 Task: Create a due date automation trigger when advanced on, on the monday after a card is due add fields without custom field "Resume" set to a number greater than 1 and lower than 10 at 11:00 AM.
Action: Mouse moved to (1254, 100)
Screenshot: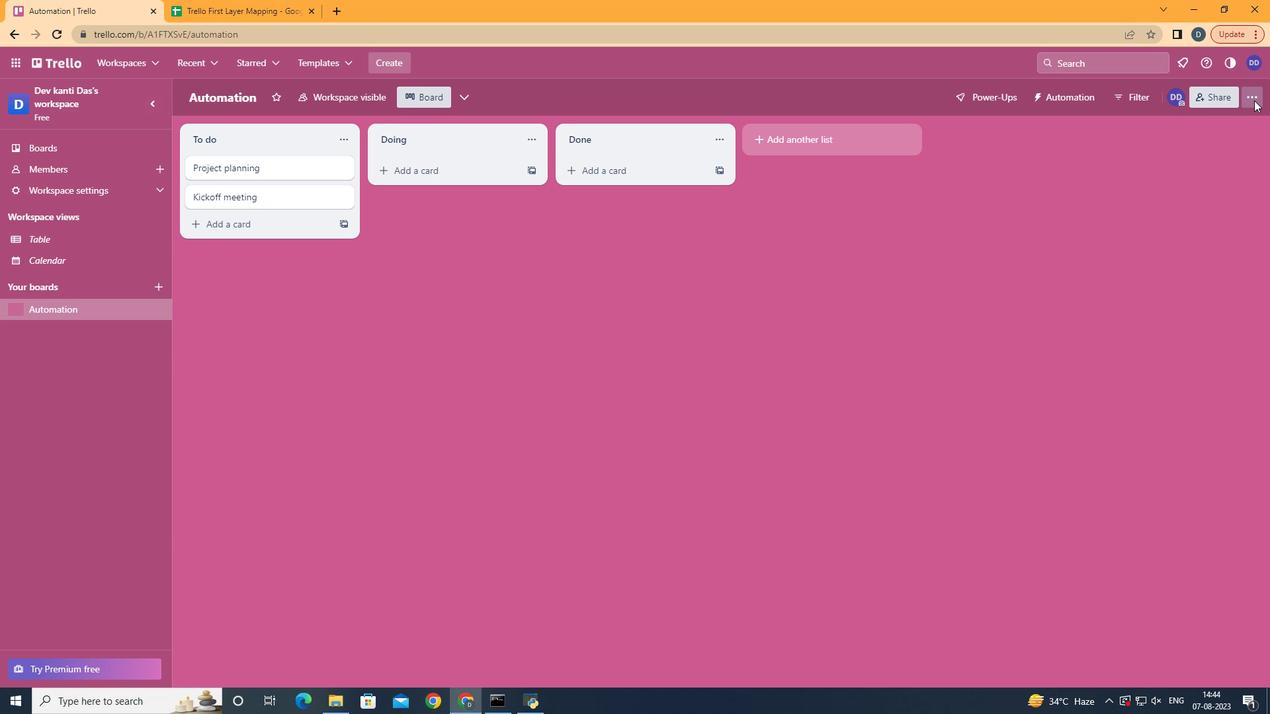 
Action: Mouse pressed left at (1254, 100)
Screenshot: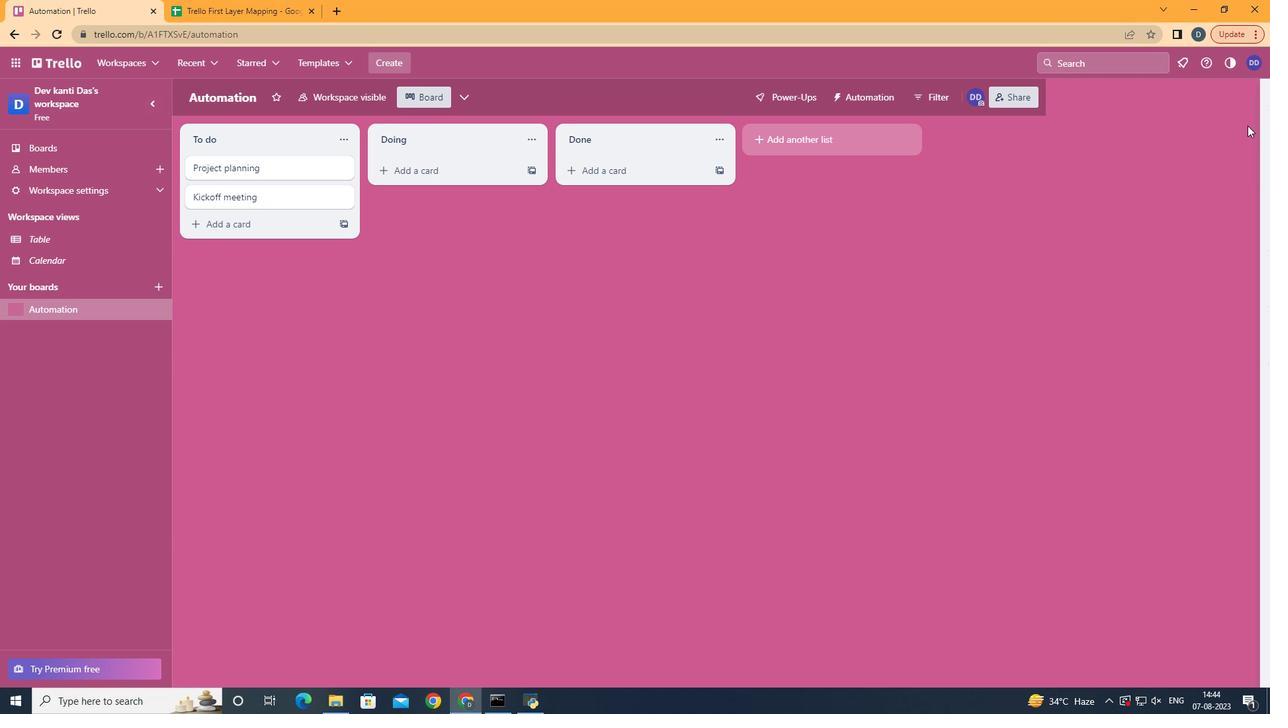 
Action: Mouse moved to (1138, 280)
Screenshot: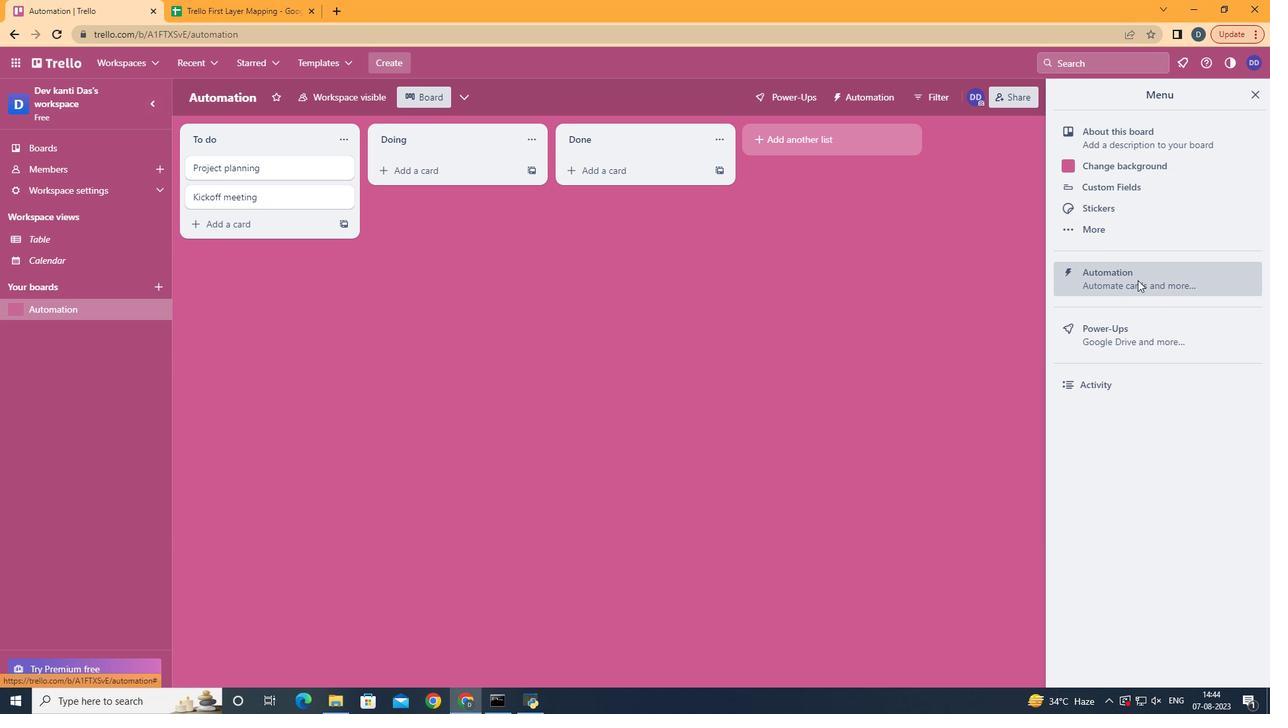 
Action: Mouse pressed left at (1138, 280)
Screenshot: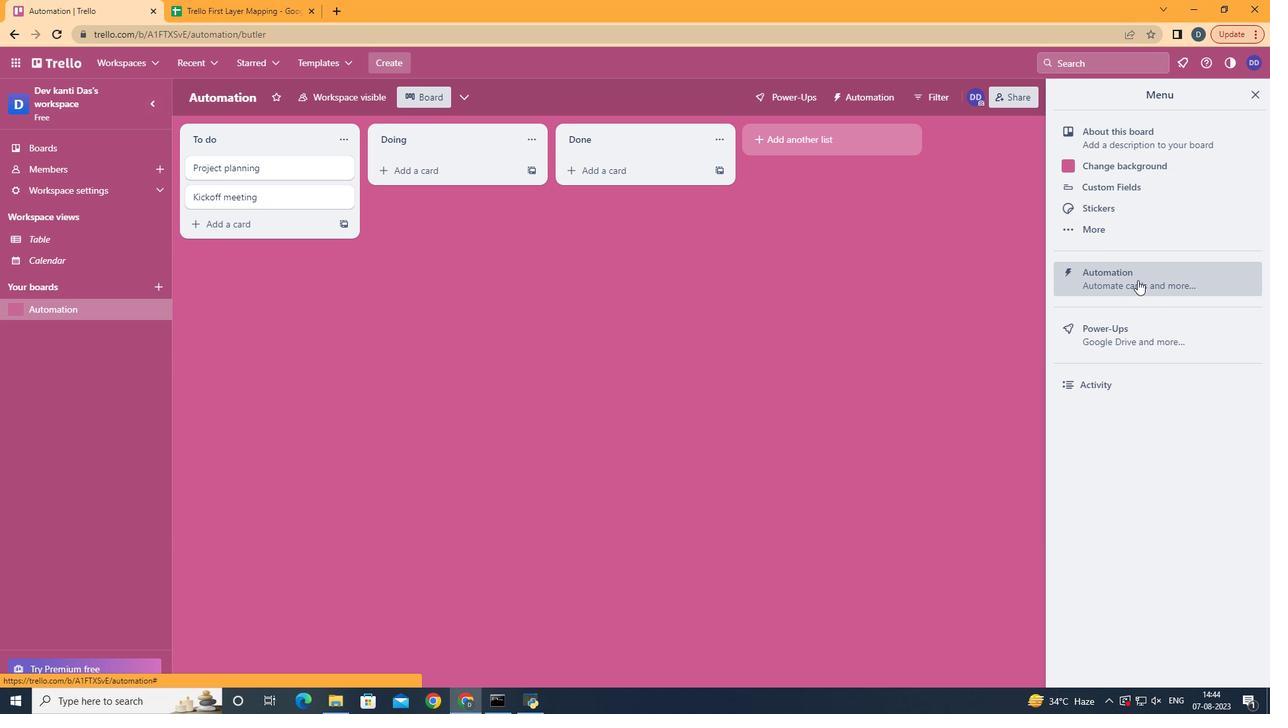 
Action: Mouse moved to (275, 269)
Screenshot: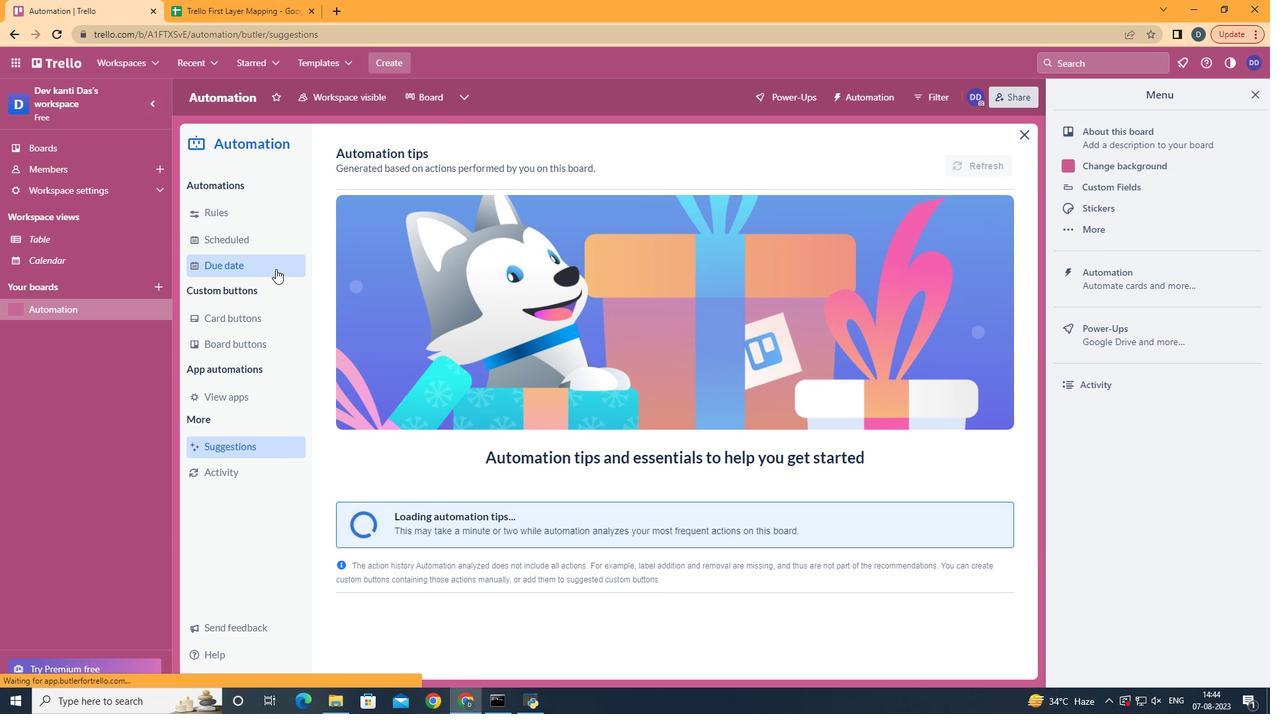 
Action: Mouse pressed left at (275, 269)
Screenshot: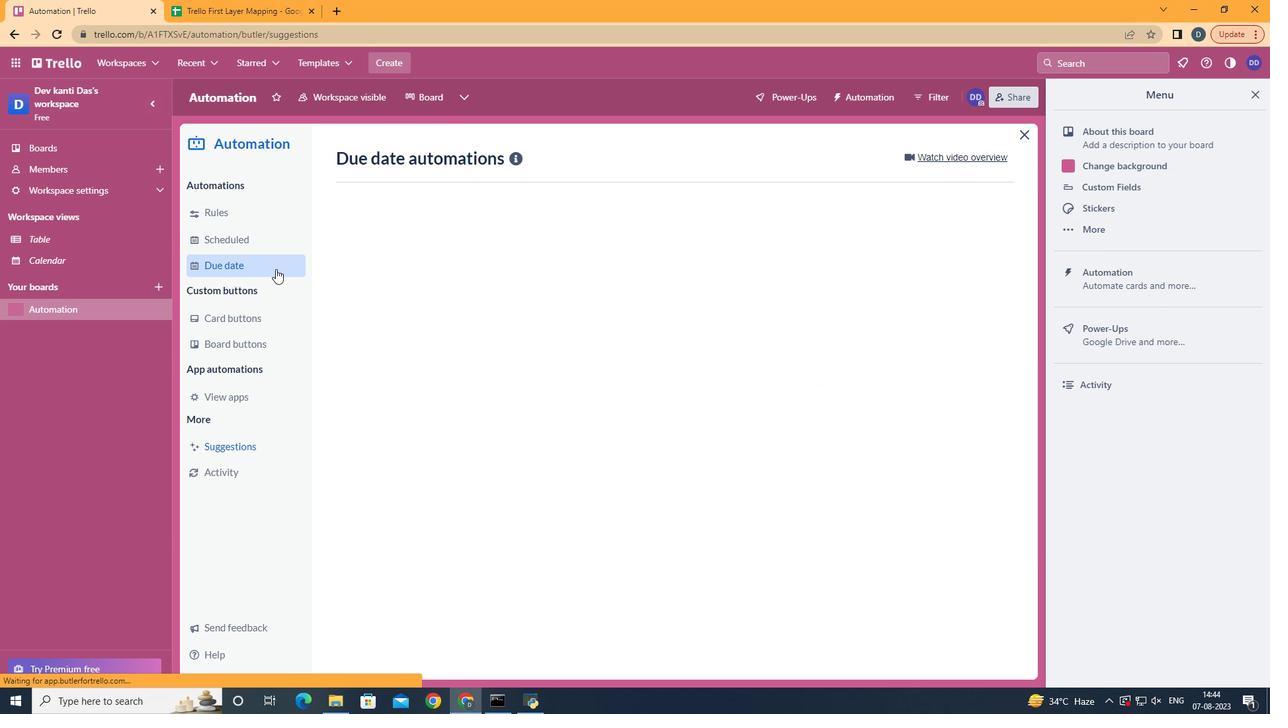 
Action: Mouse moved to (929, 152)
Screenshot: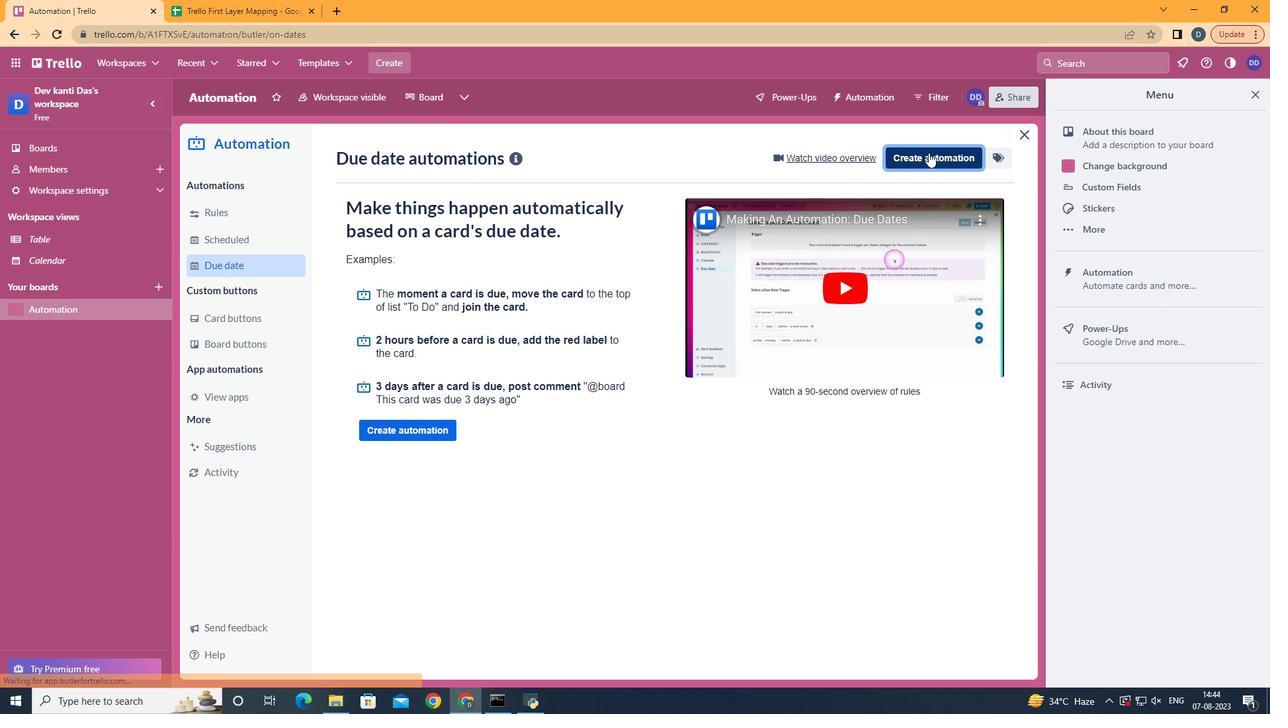 
Action: Mouse pressed left at (929, 152)
Screenshot: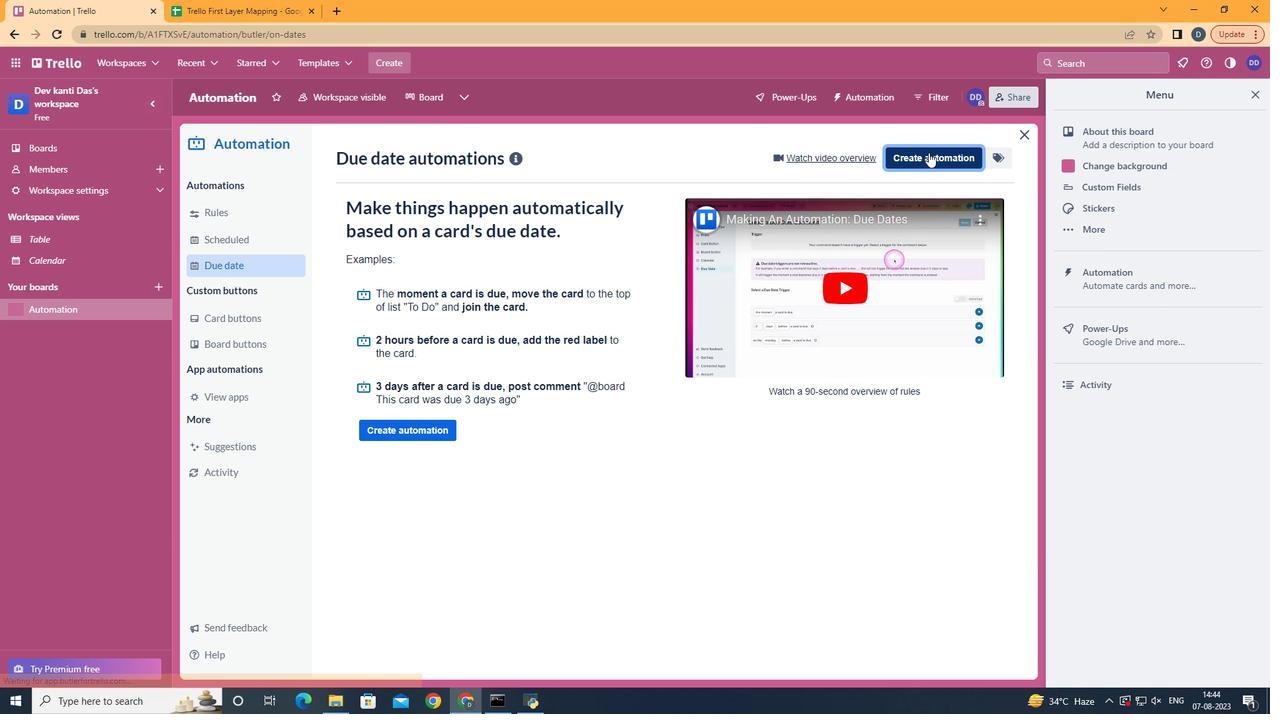 
Action: Mouse moved to (709, 286)
Screenshot: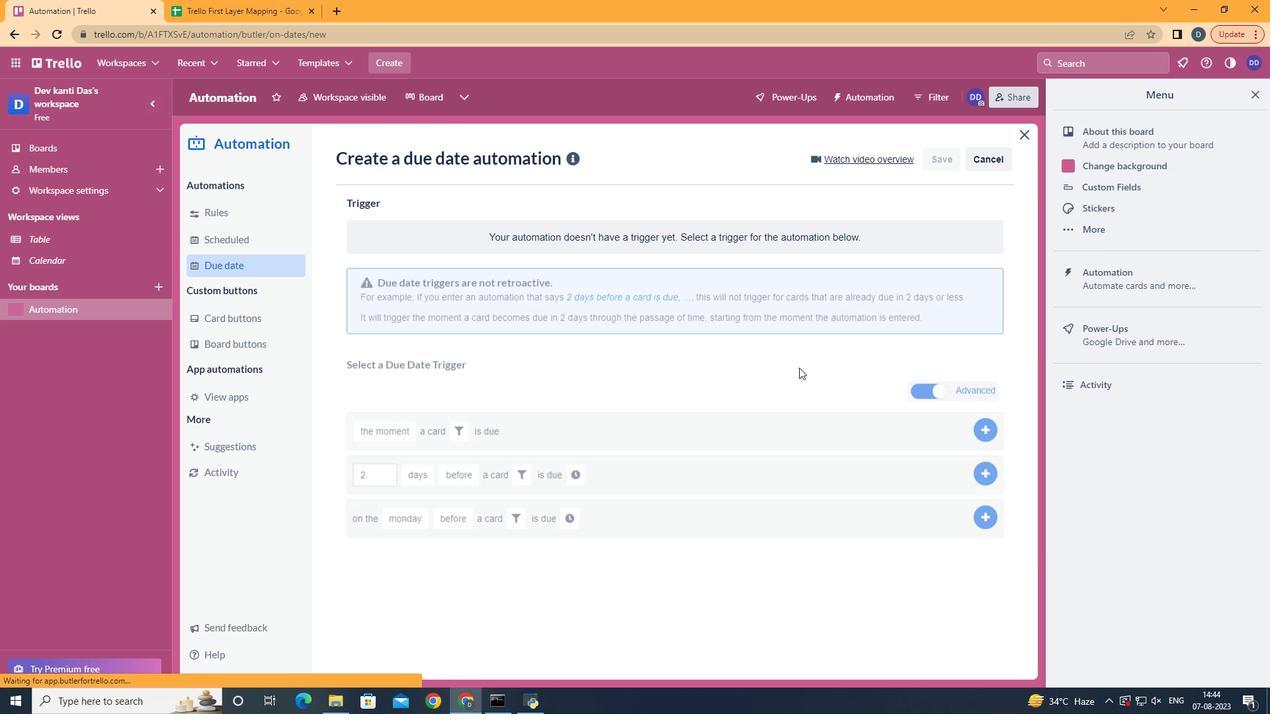 
Action: Mouse pressed left at (709, 286)
Screenshot: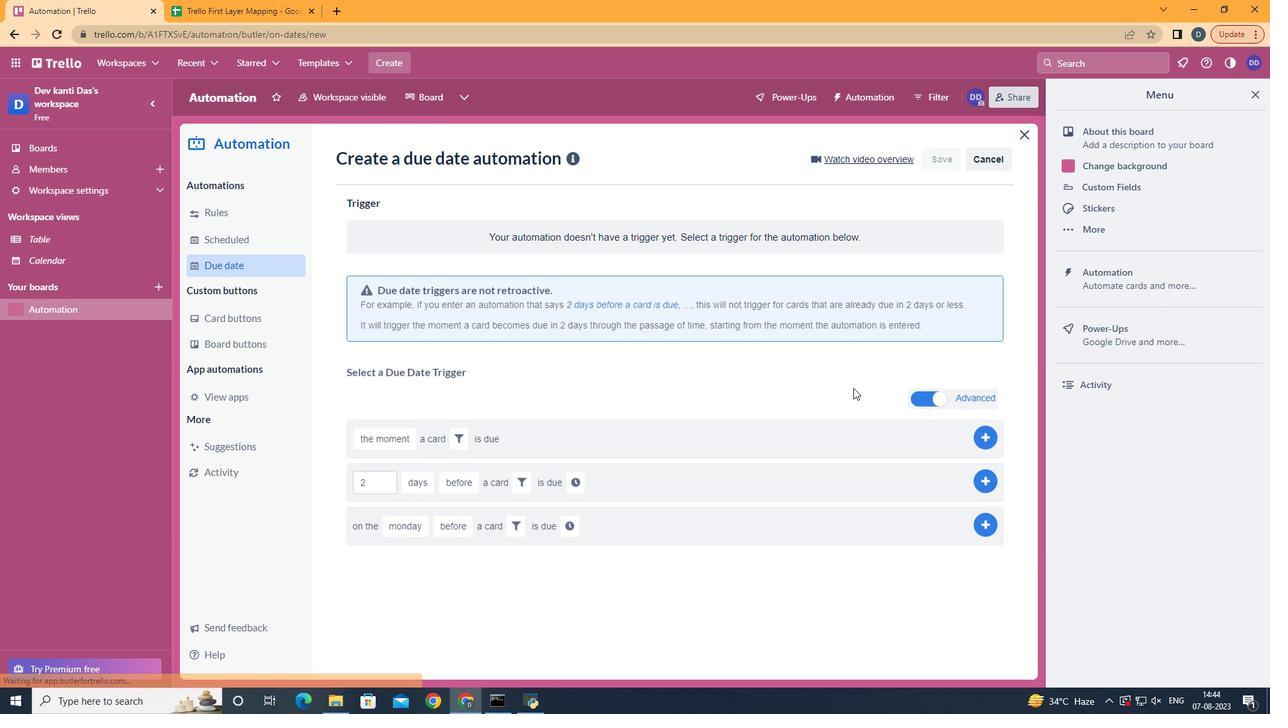 
Action: Mouse moved to (434, 344)
Screenshot: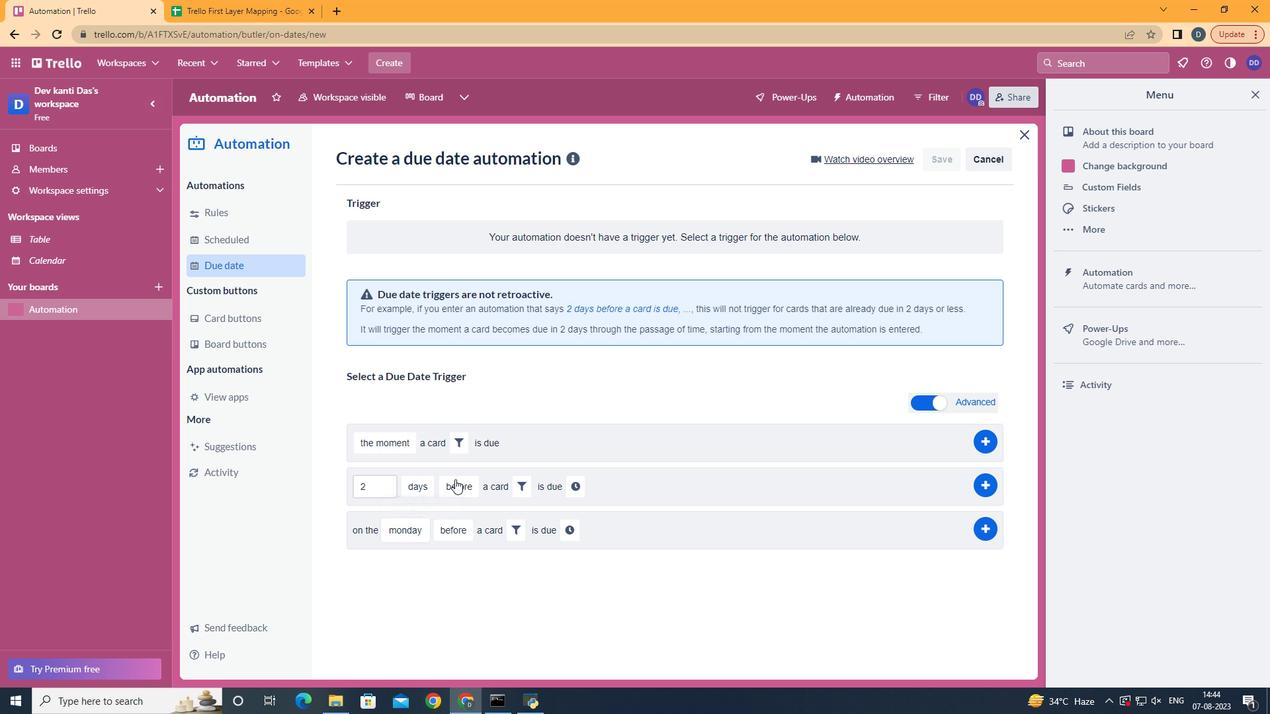 
Action: Mouse pressed left at (434, 344)
Screenshot: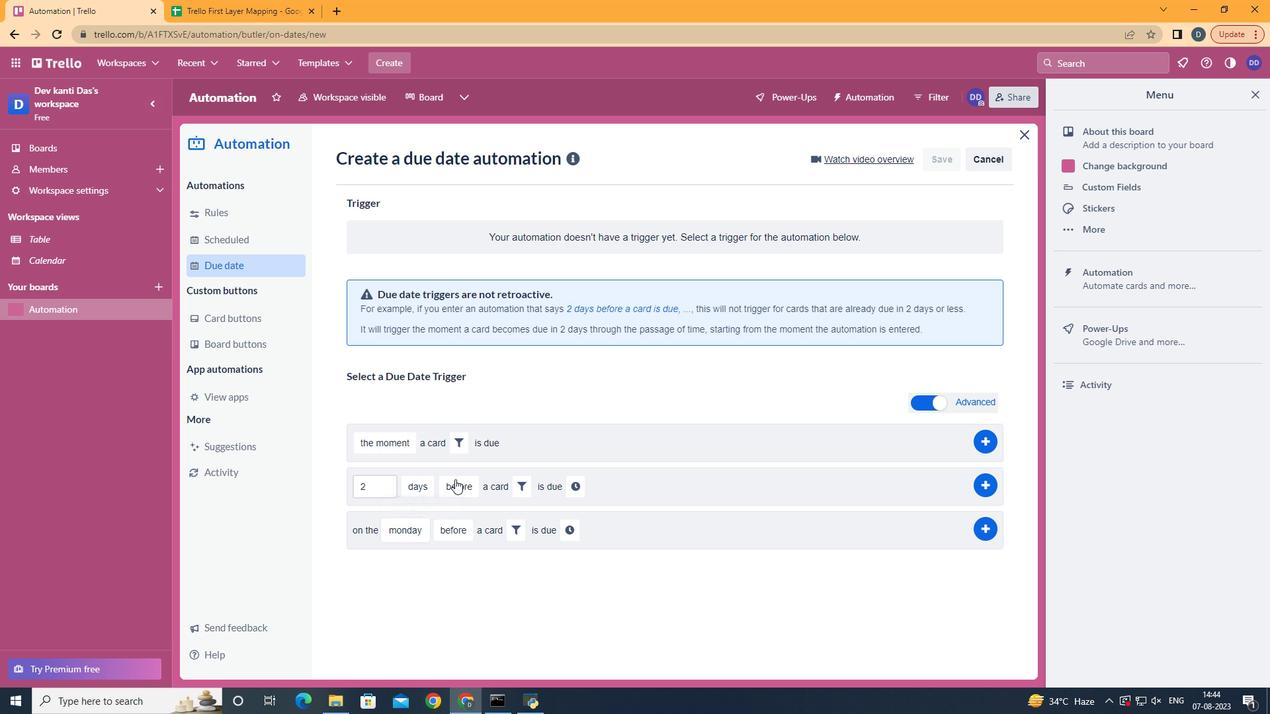 
Action: Mouse moved to (463, 581)
Screenshot: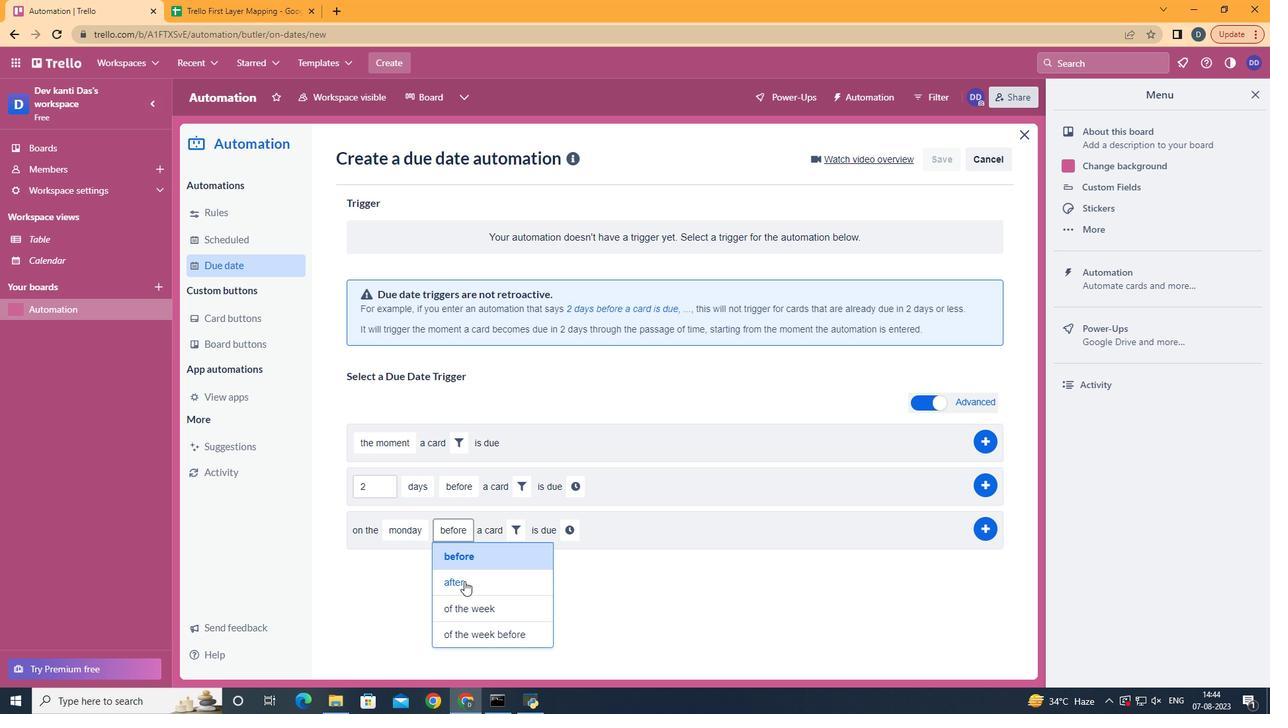 
Action: Mouse pressed left at (463, 581)
Screenshot: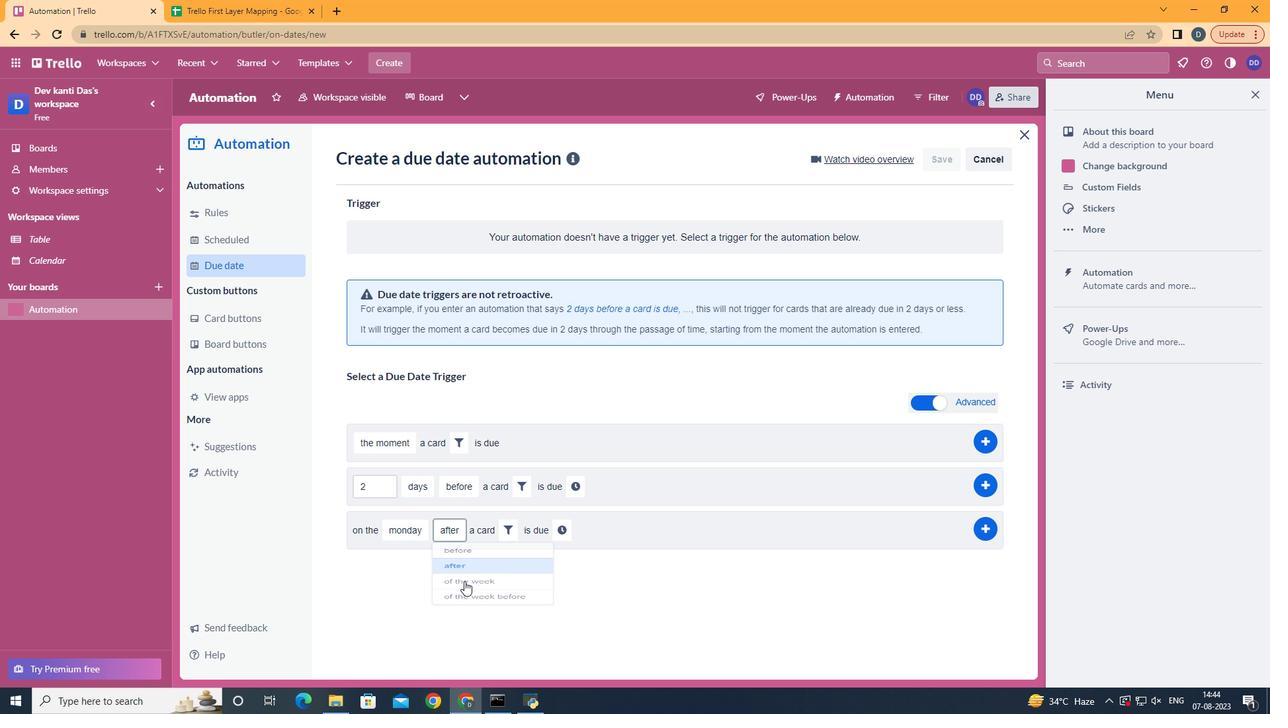 
Action: Mouse moved to (508, 525)
Screenshot: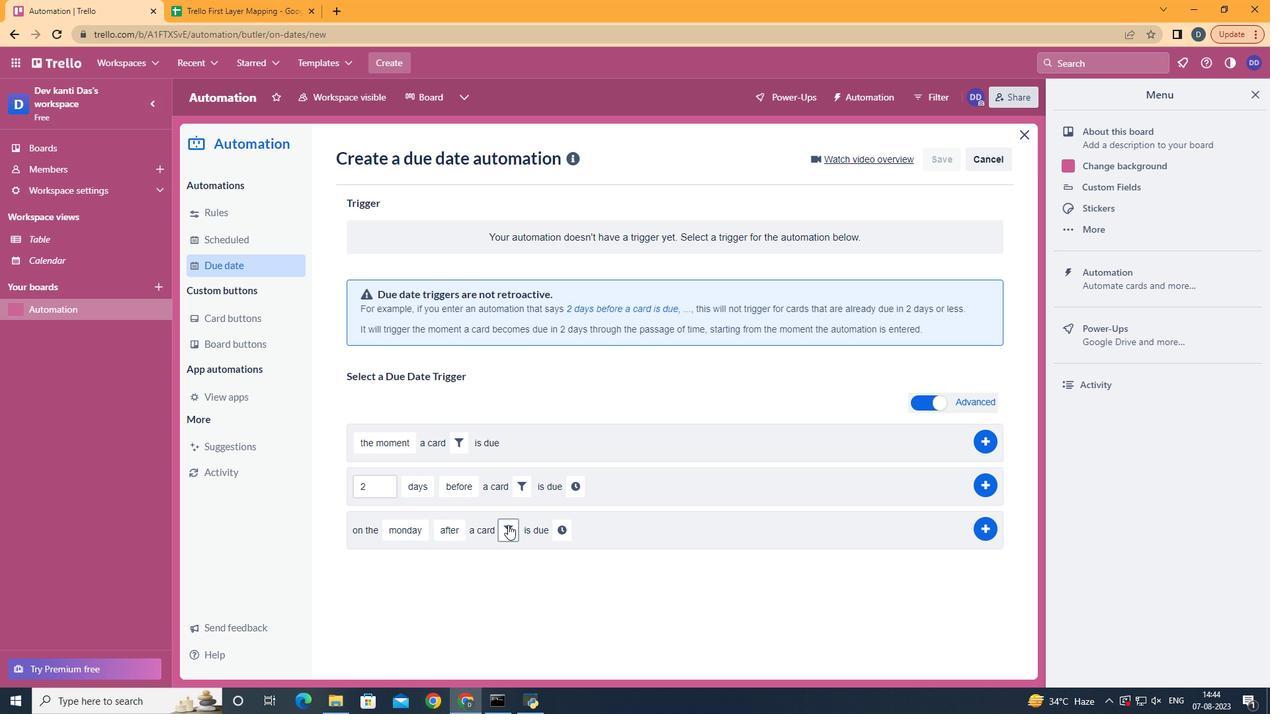 
Action: Mouse pressed left at (508, 525)
Screenshot: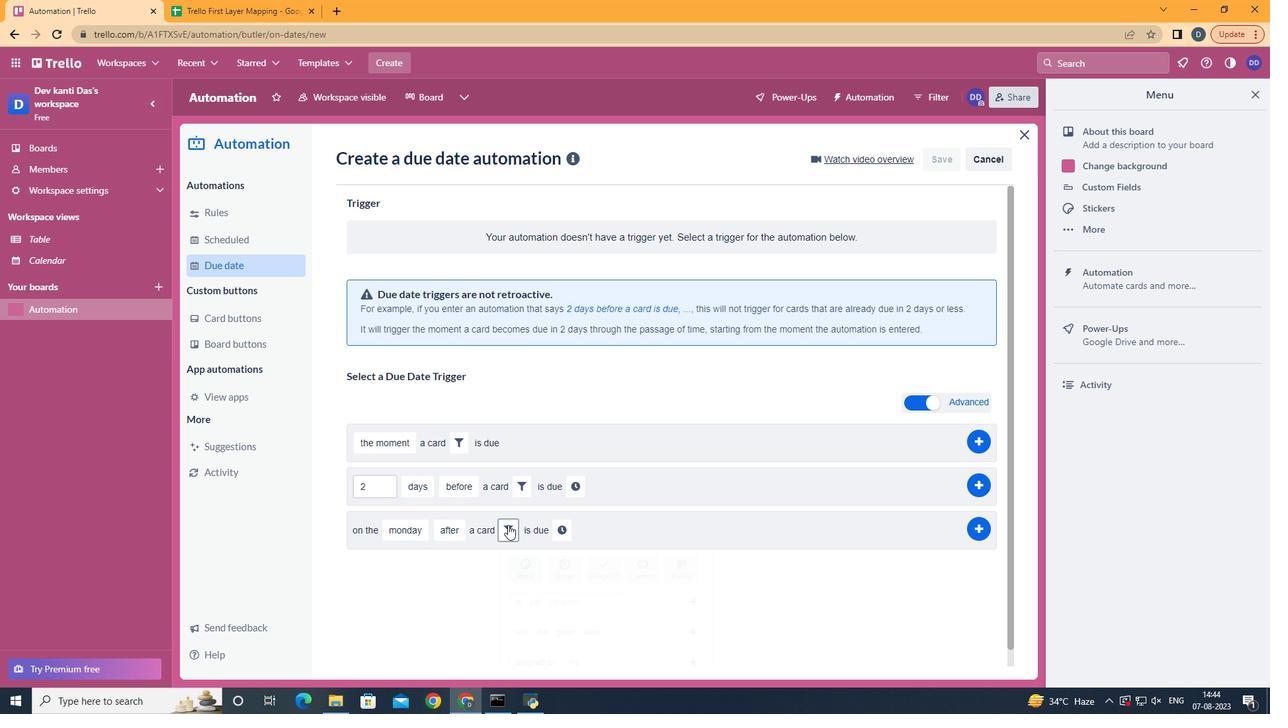 
Action: Mouse moved to (733, 573)
Screenshot: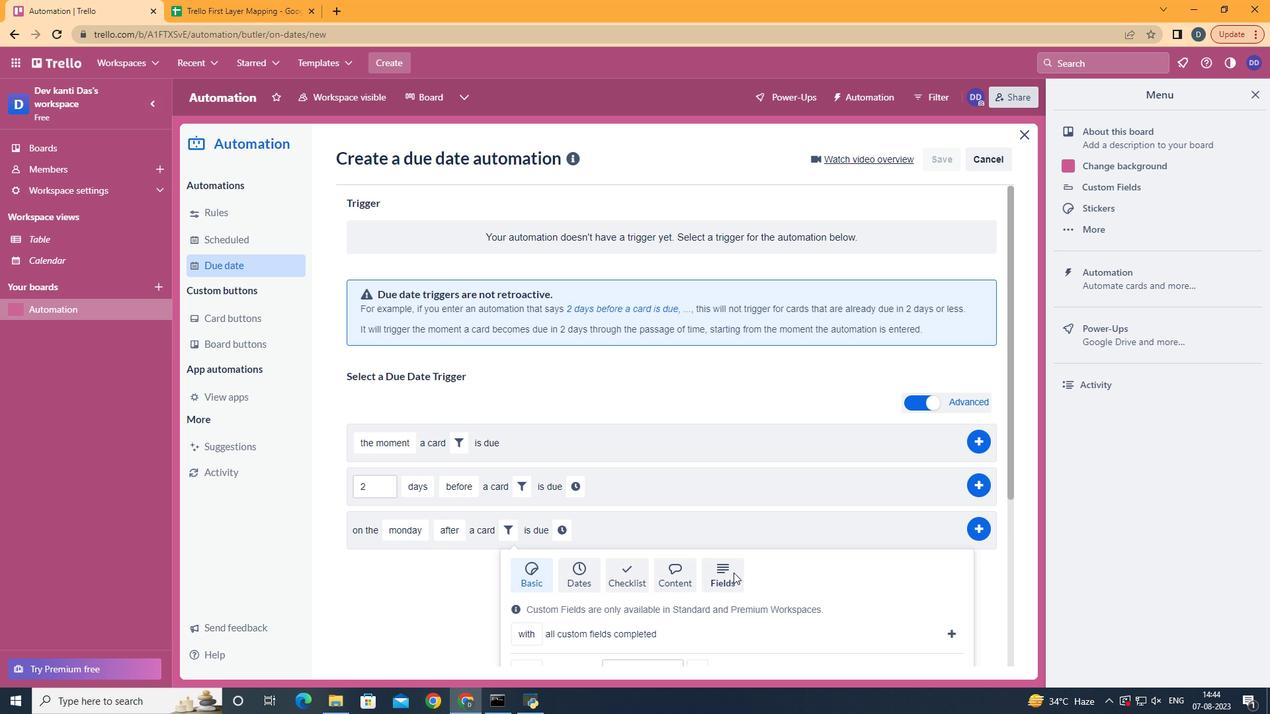 
Action: Mouse pressed left at (733, 573)
Screenshot: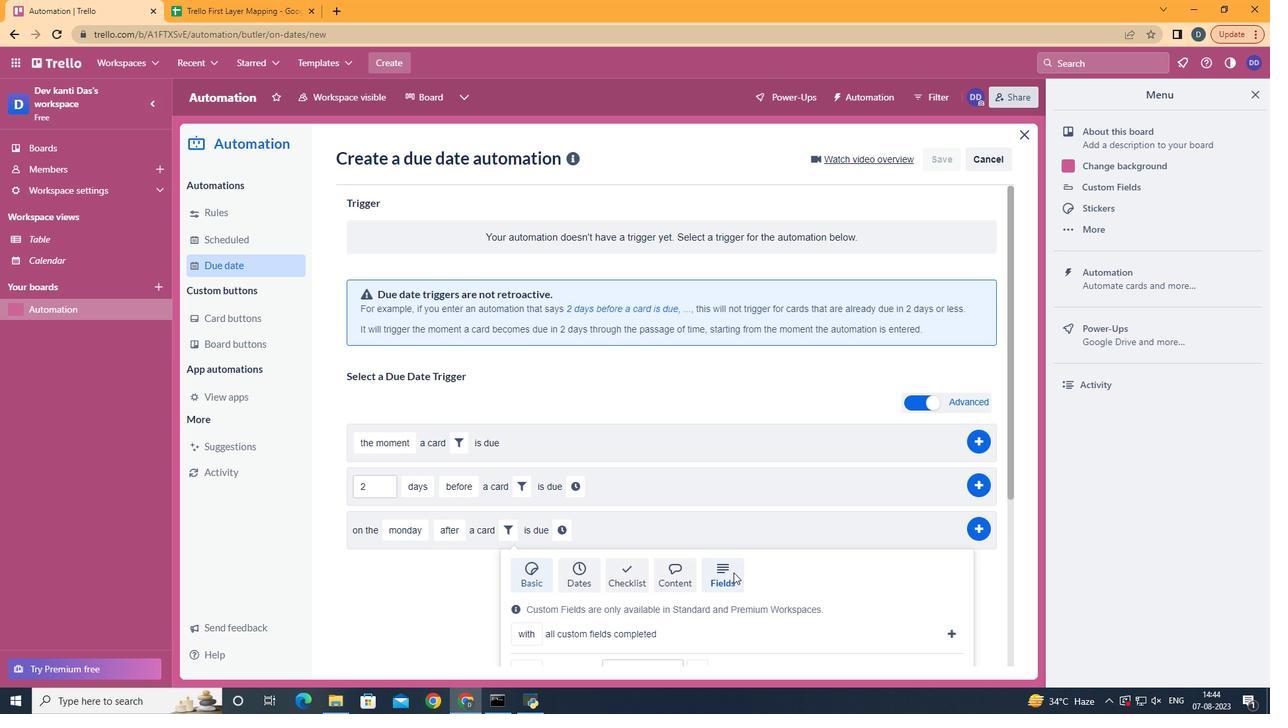 
Action: Mouse moved to (735, 567)
Screenshot: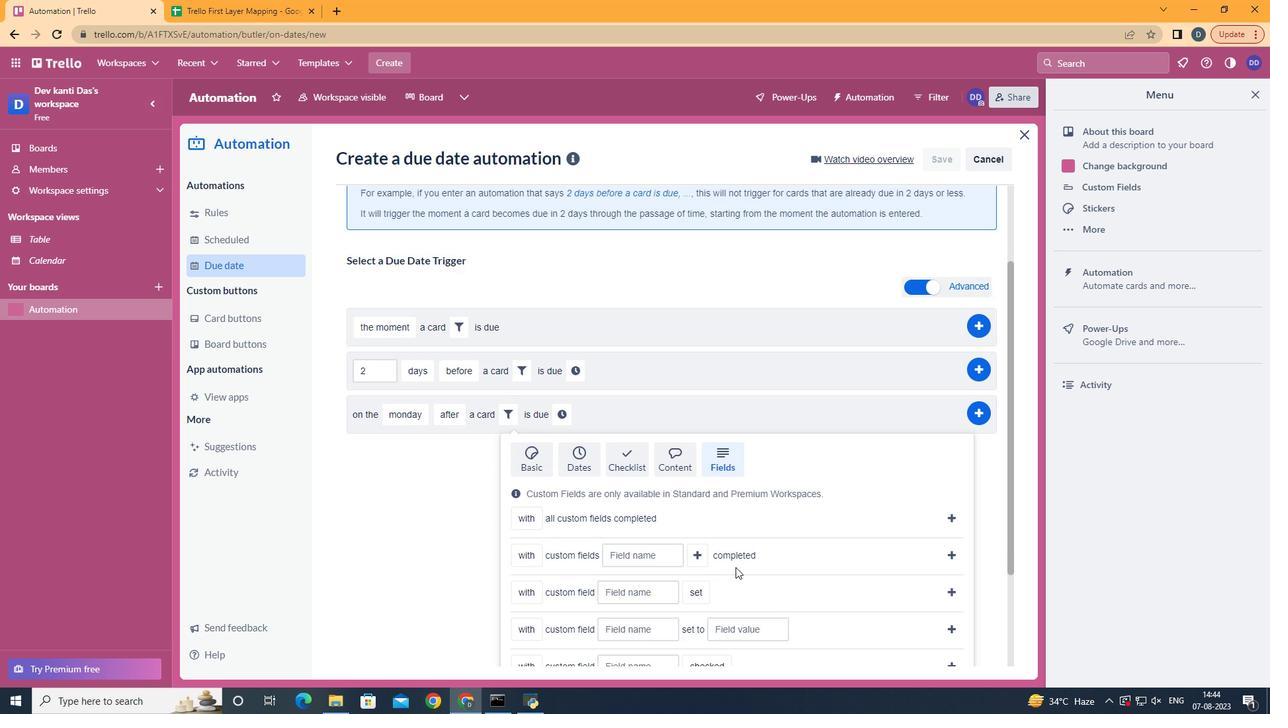 
Action: Mouse scrolled (735, 567) with delta (0, 0)
Screenshot: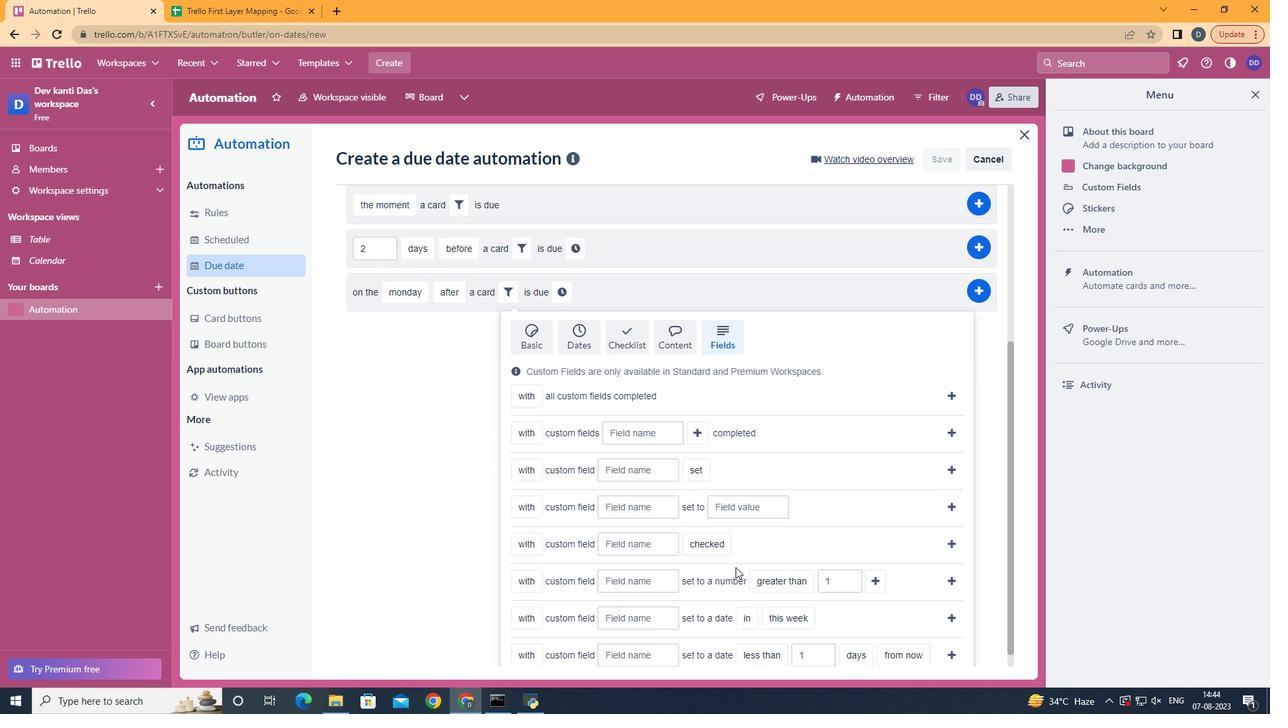 
Action: Mouse scrolled (735, 567) with delta (0, 0)
Screenshot: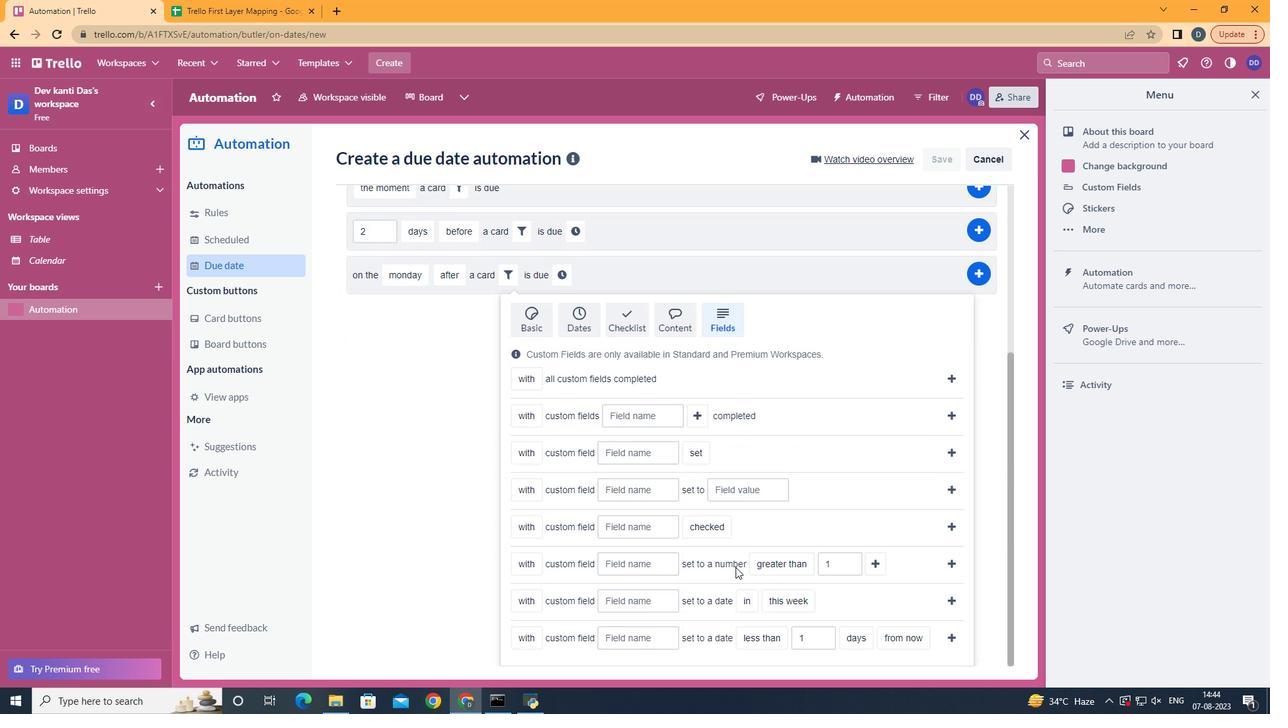 
Action: Mouse scrolled (735, 567) with delta (0, 0)
Screenshot: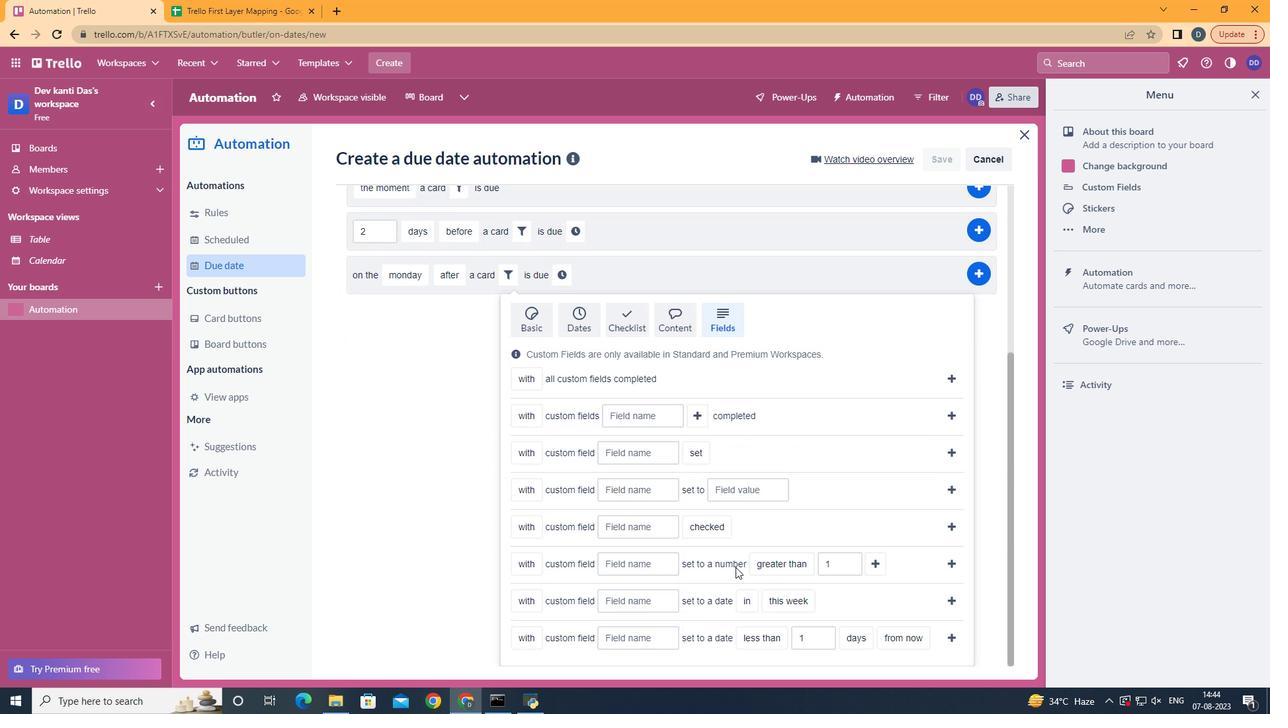 
Action: Mouse scrolled (735, 567) with delta (0, 0)
Screenshot: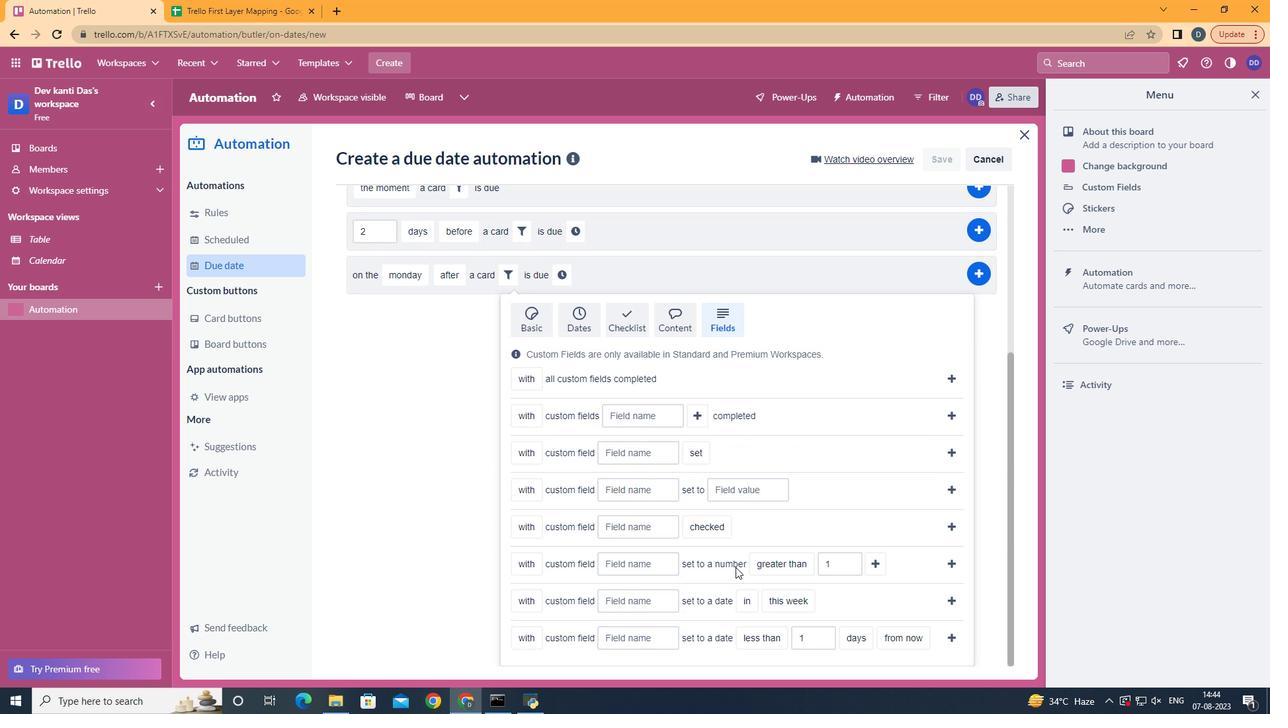 
Action: Mouse scrolled (735, 567) with delta (0, 0)
Screenshot: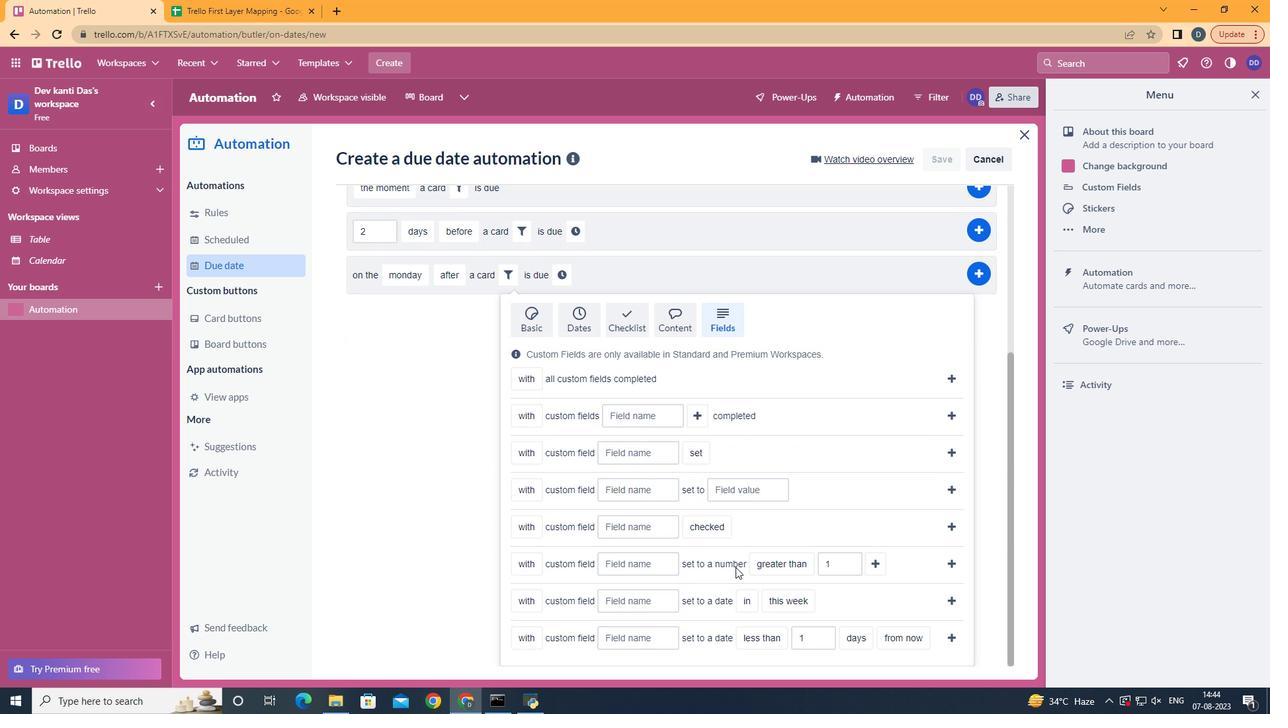 
Action: Mouse moved to (540, 610)
Screenshot: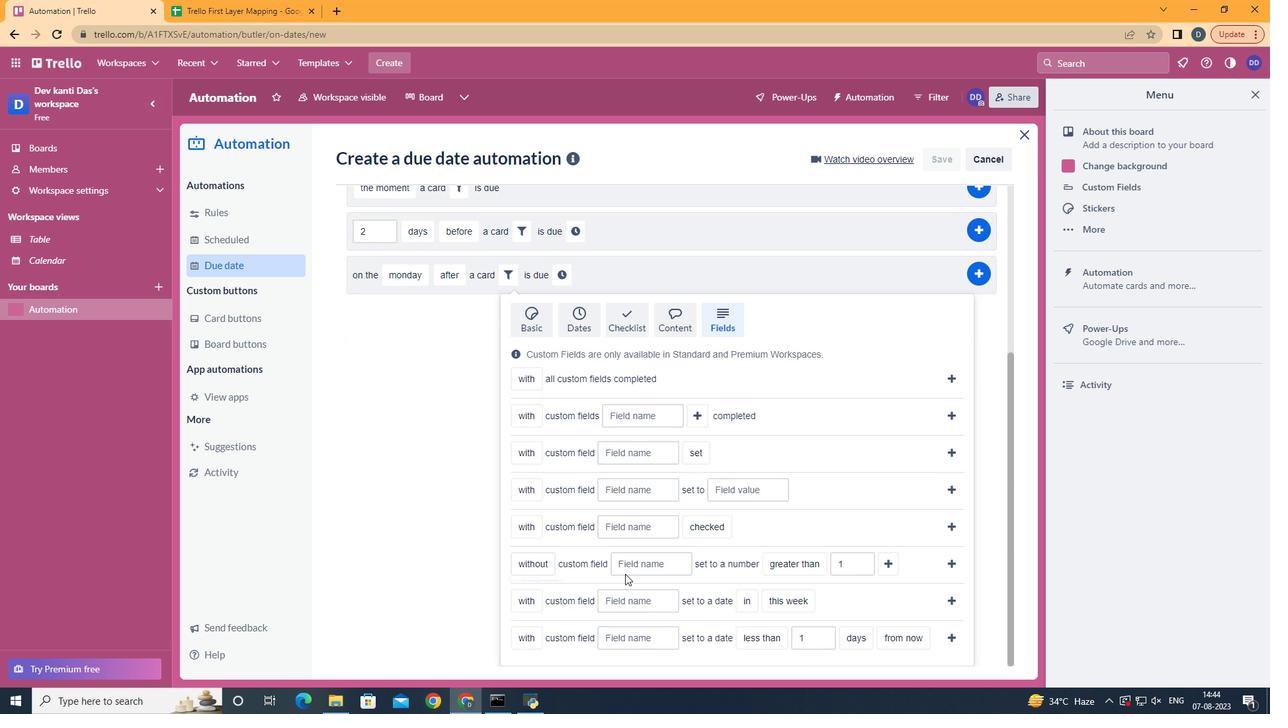 
Action: Mouse pressed left at (540, 610)
Screenshot: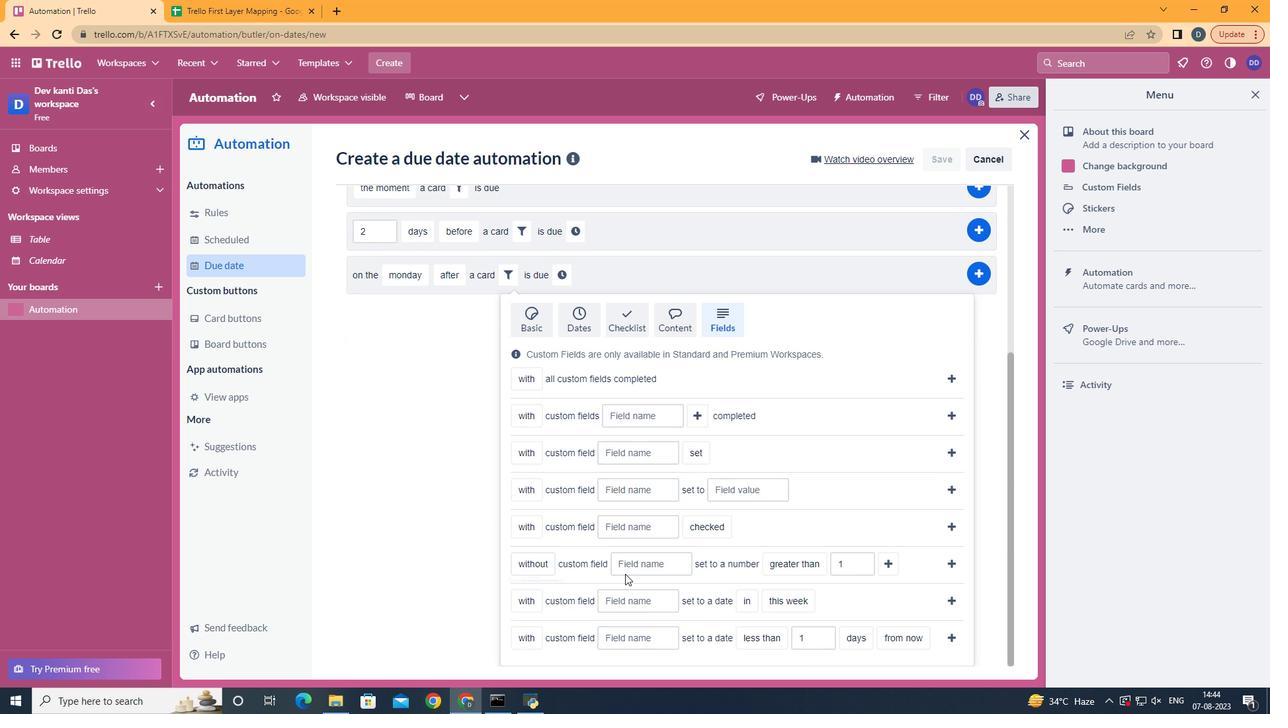 
Action: Mouse moved to (663, 563)
Screenshot: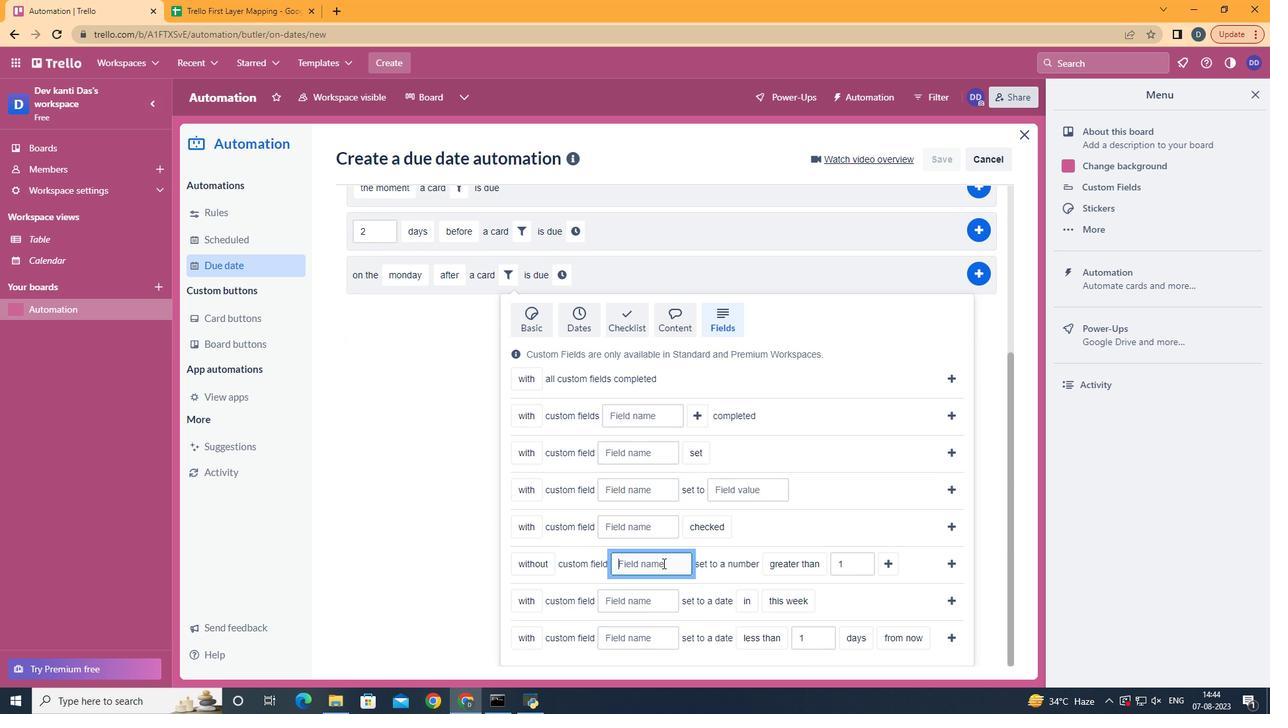
Action: Mouse pressed left at (663, 563)
Screenshot: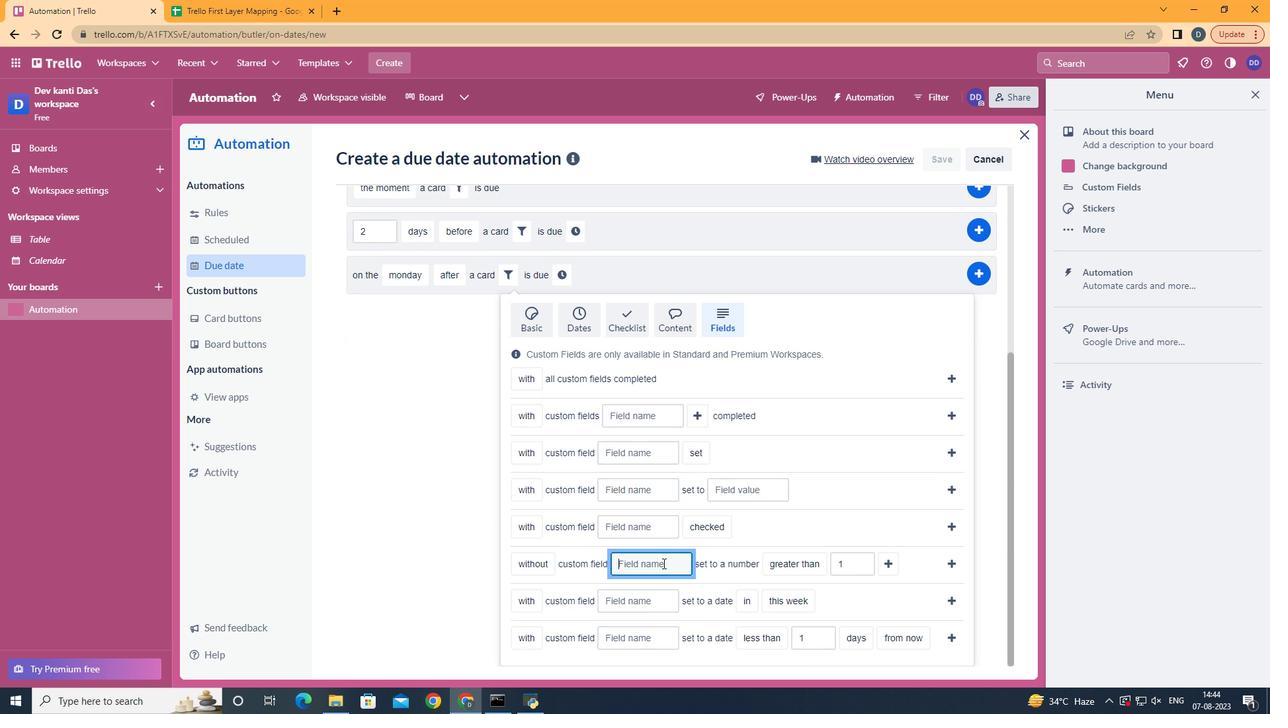 
Action: Key pressed <Key.shift>Resume
Screenshot: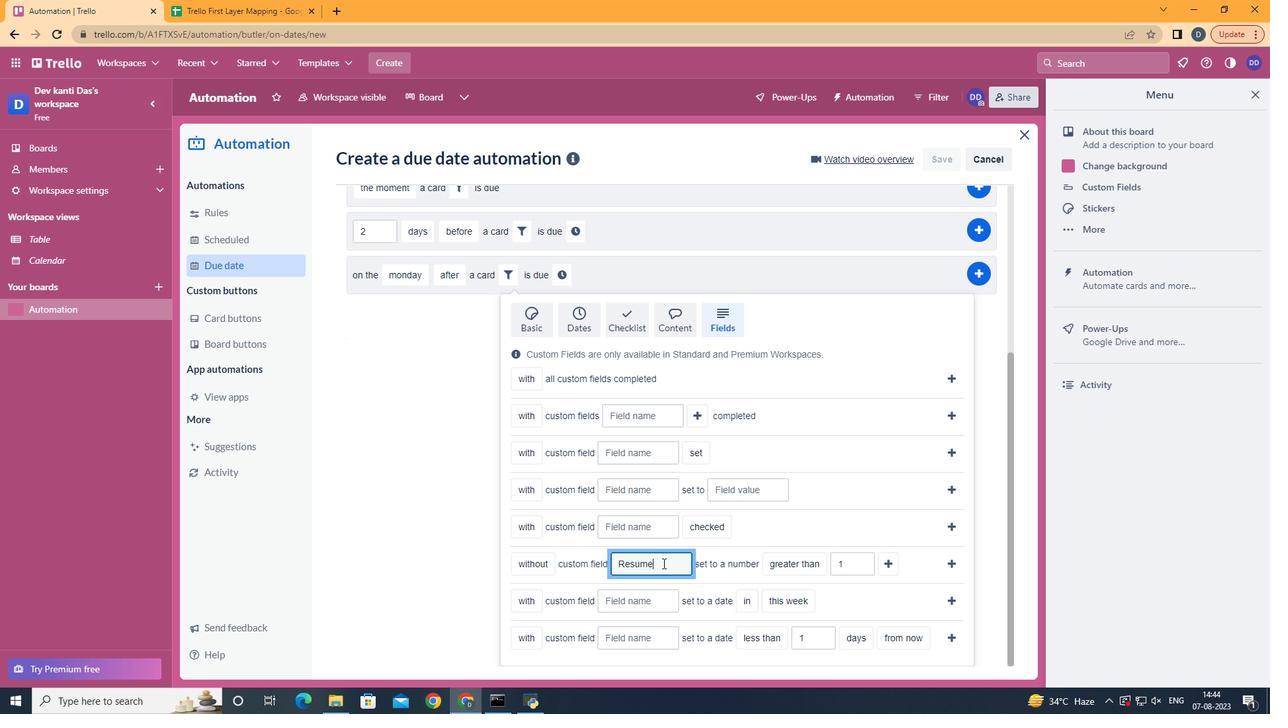 
Action: Mouse moved to (823, 459)
Screenshot: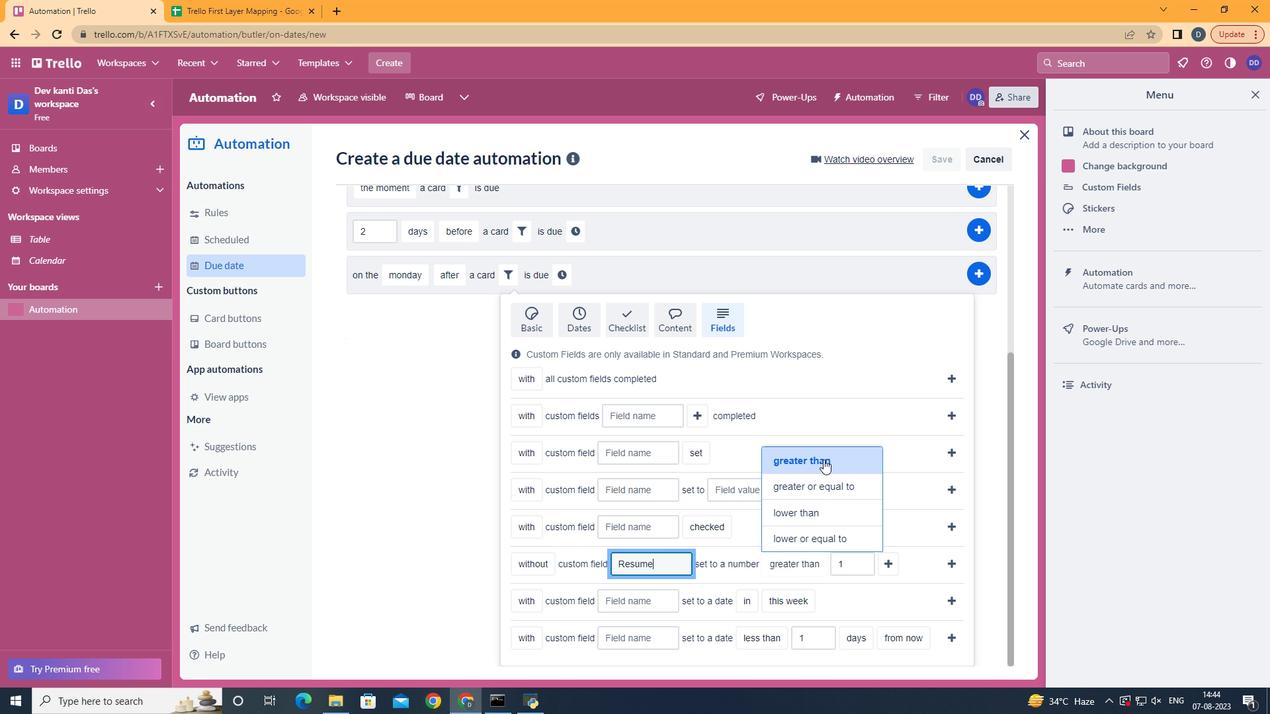 
Action: Mouse pressed left at (823, 459)
Screenshot: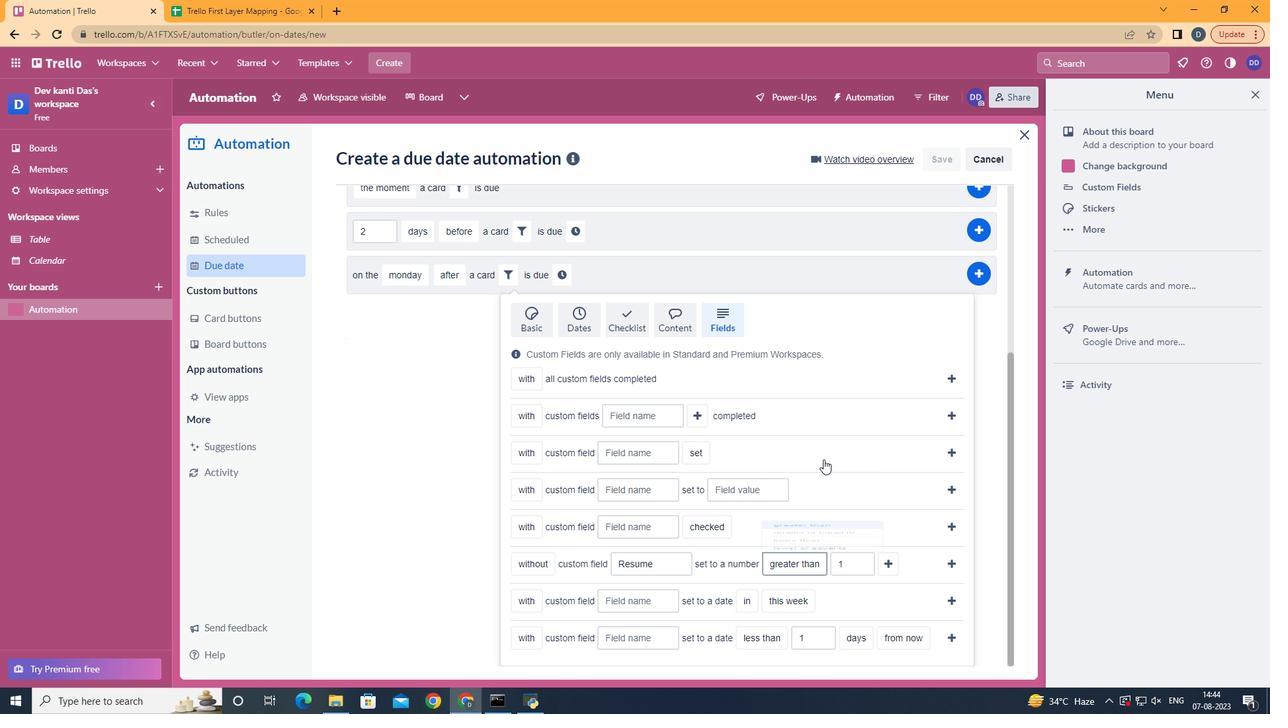 
Action: Mouse moved to (890, 555)
Screenshot: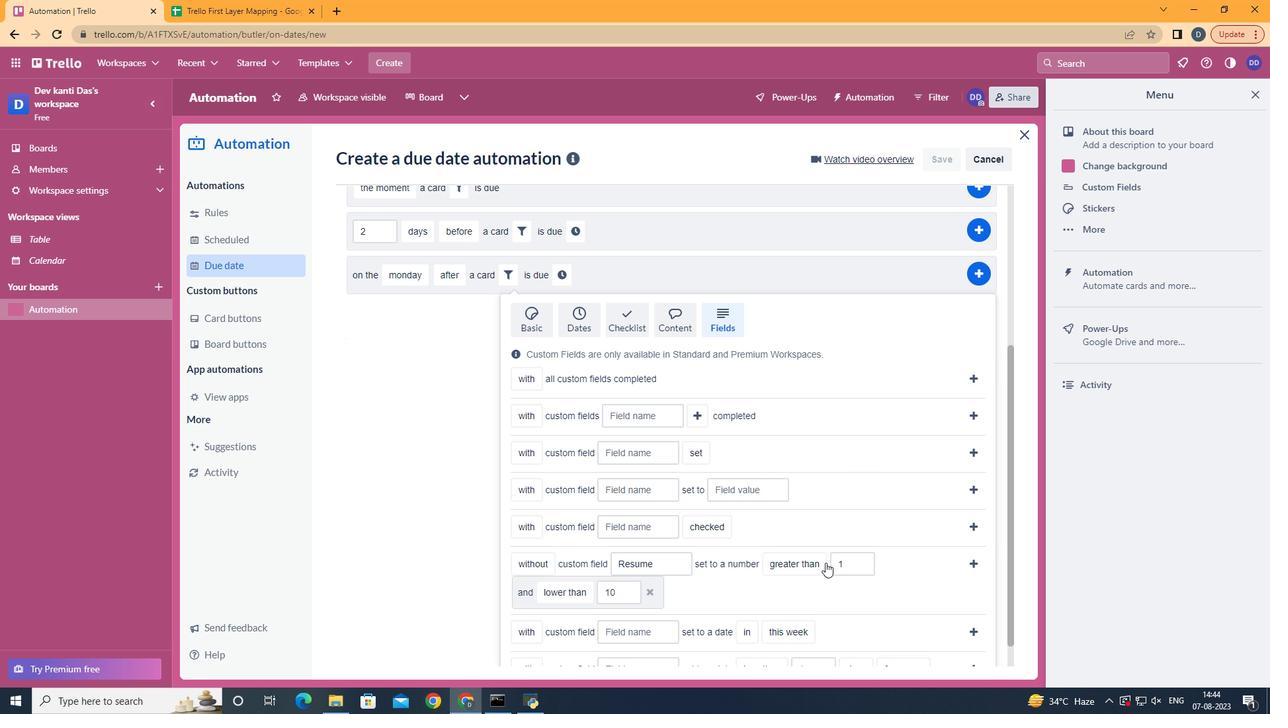 
Action: Mouse pressed left at (890, 555)
Screenshot: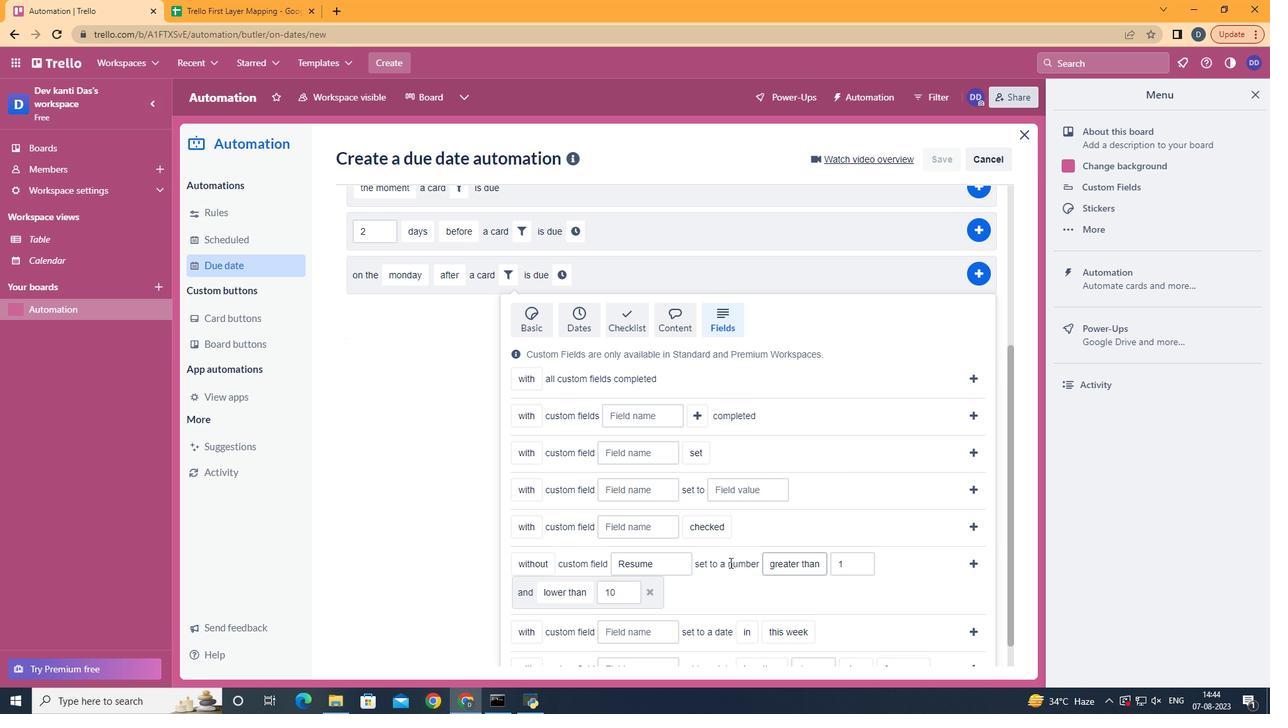 
Action: Mouse moved to (598, 484)
Screenshot: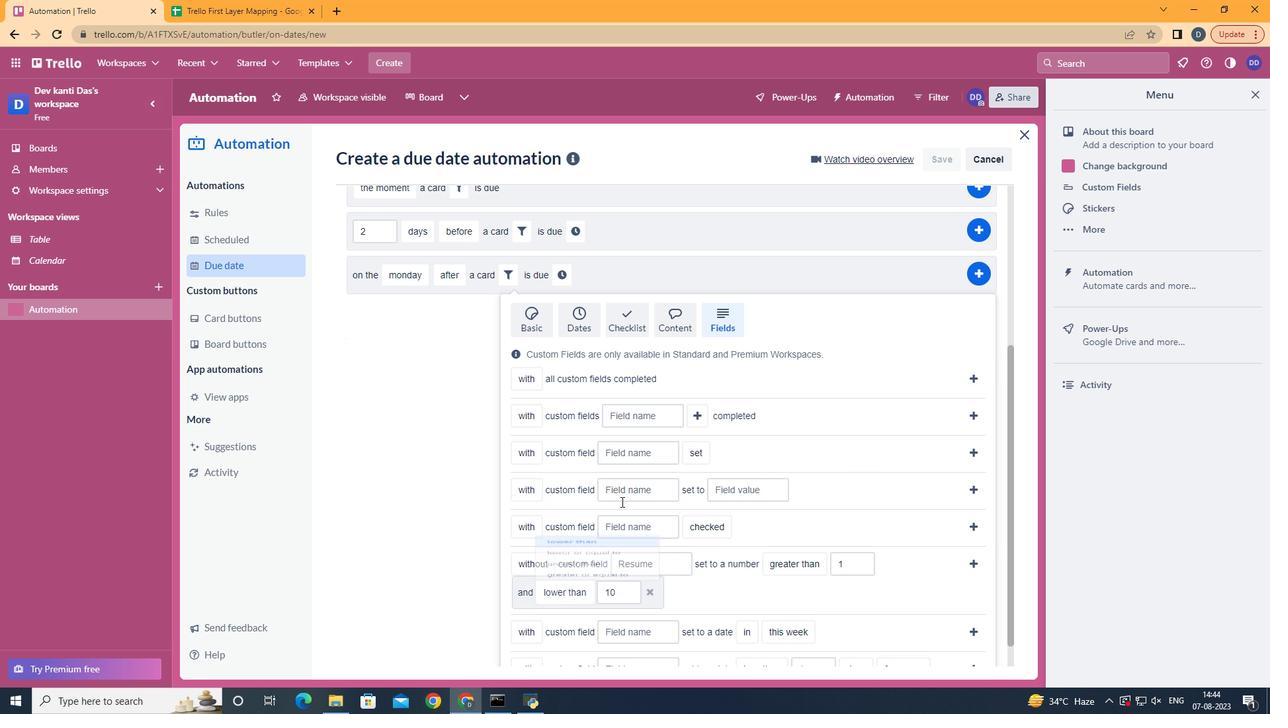
Action: Mouse pressed left at (598, 484)
Screenshot: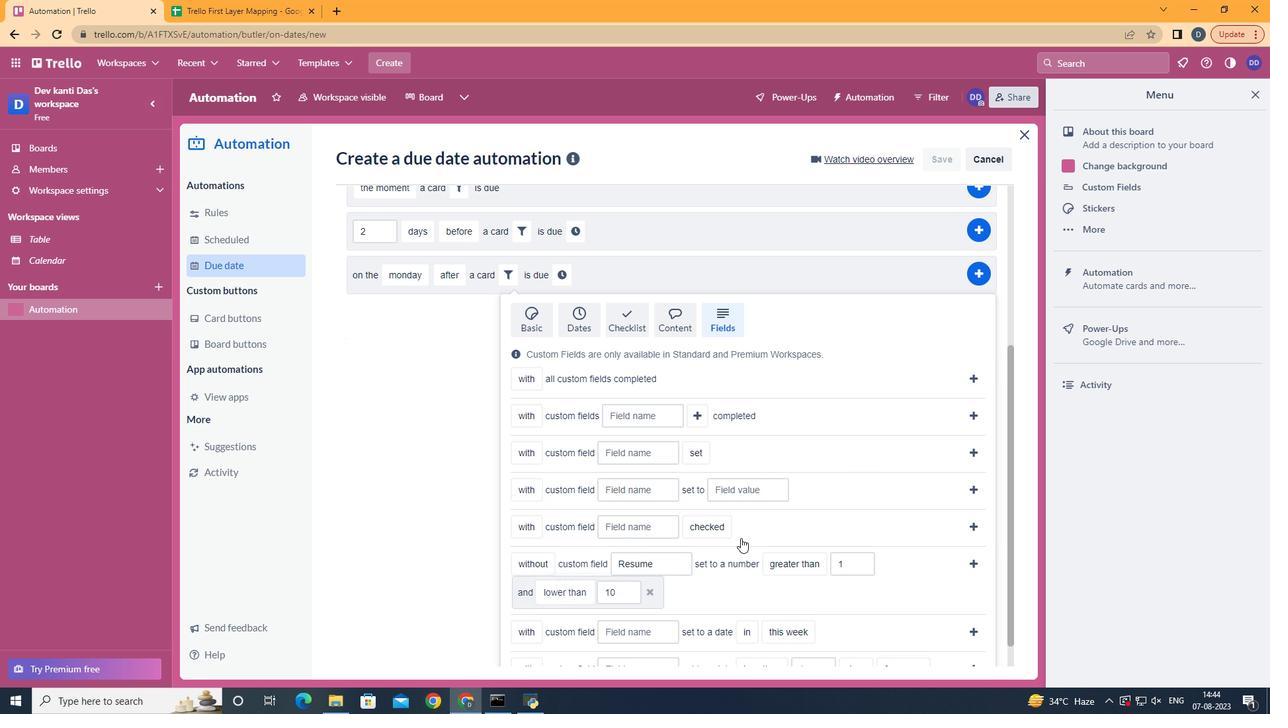 
Action: Mouse moved to (965, 568)
Screenshot: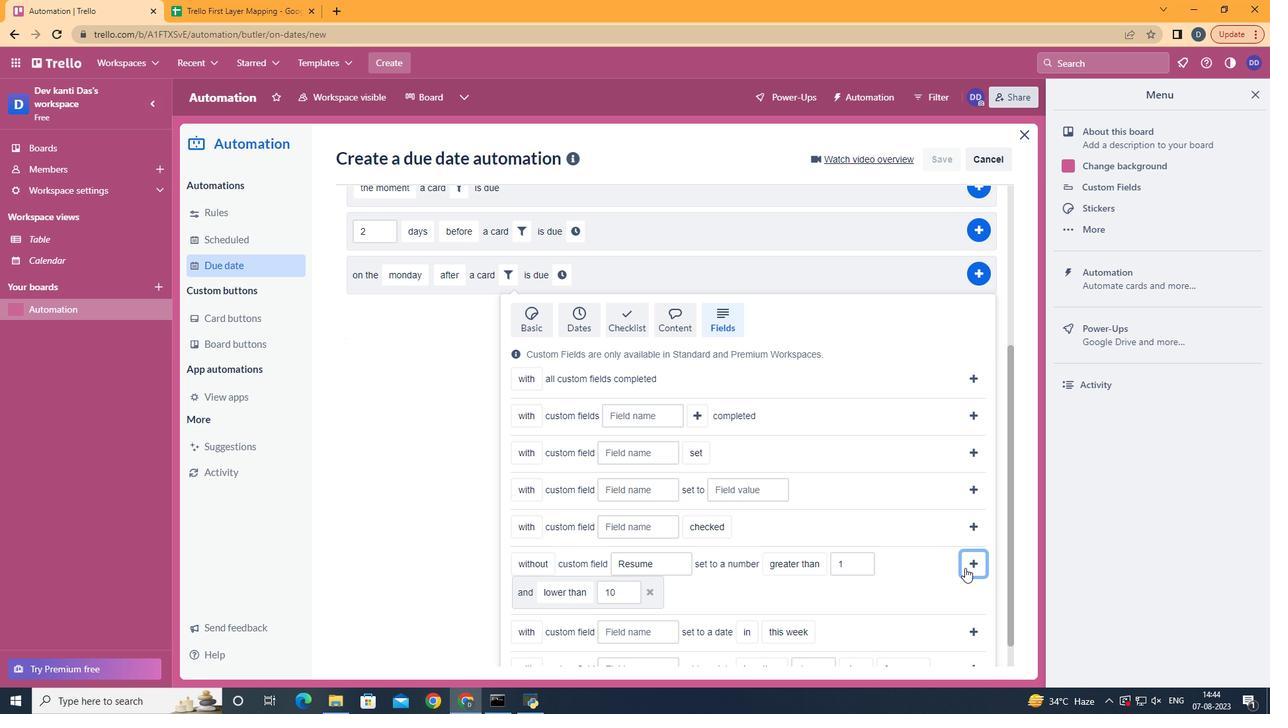 
Action: Mouse pressed left at (965, 568)
Screenshot: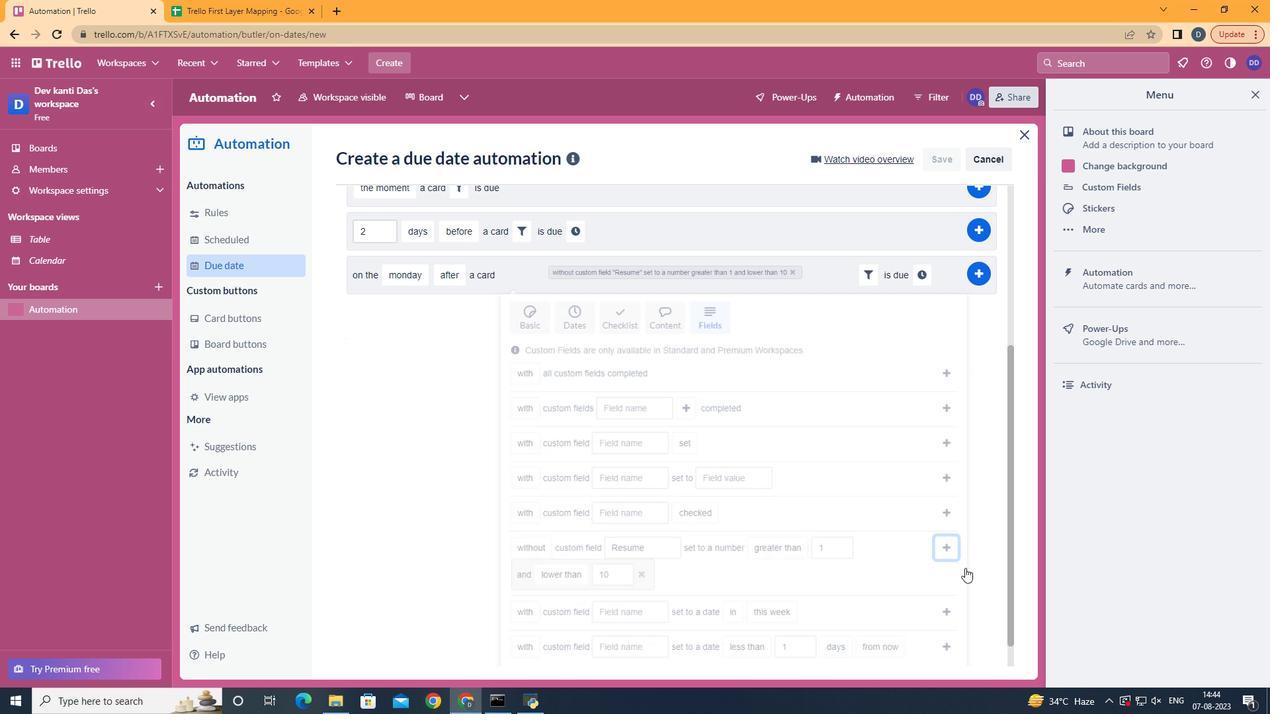 
Action: Mouse moved to (927, 527)
Screenshot: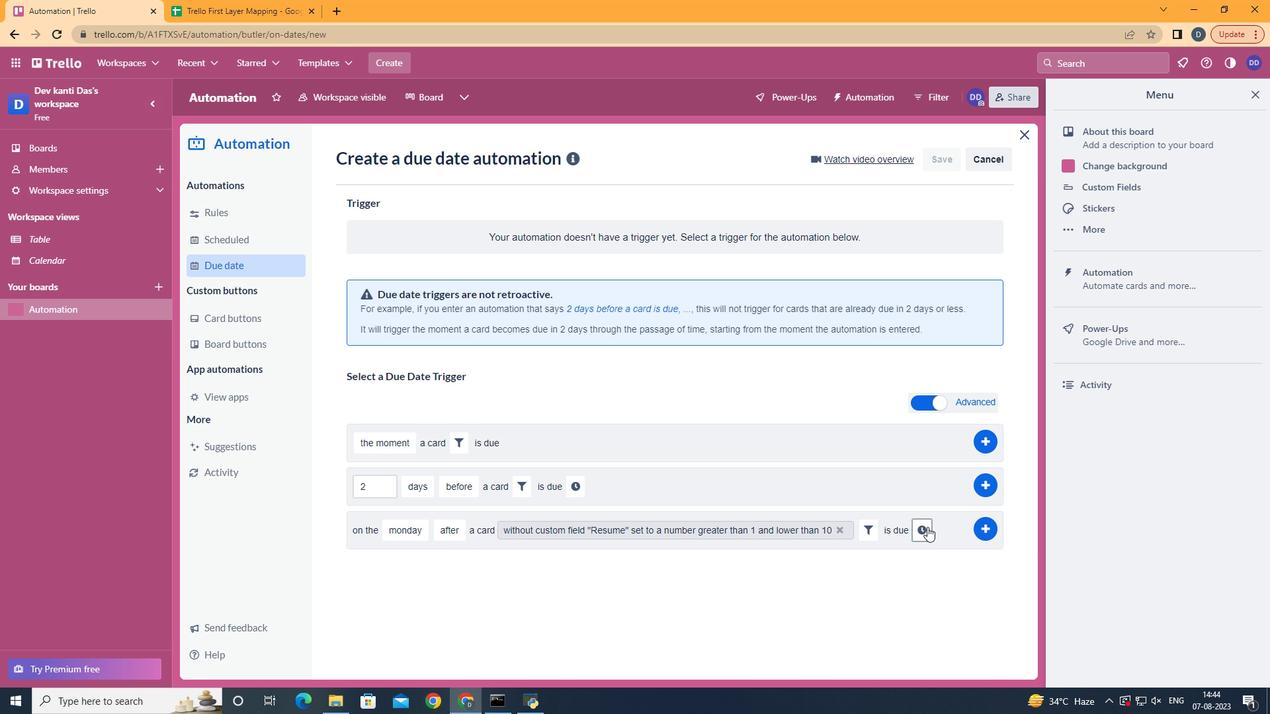 
Action: Mouse pressed left at (927, 527)
Screenshot: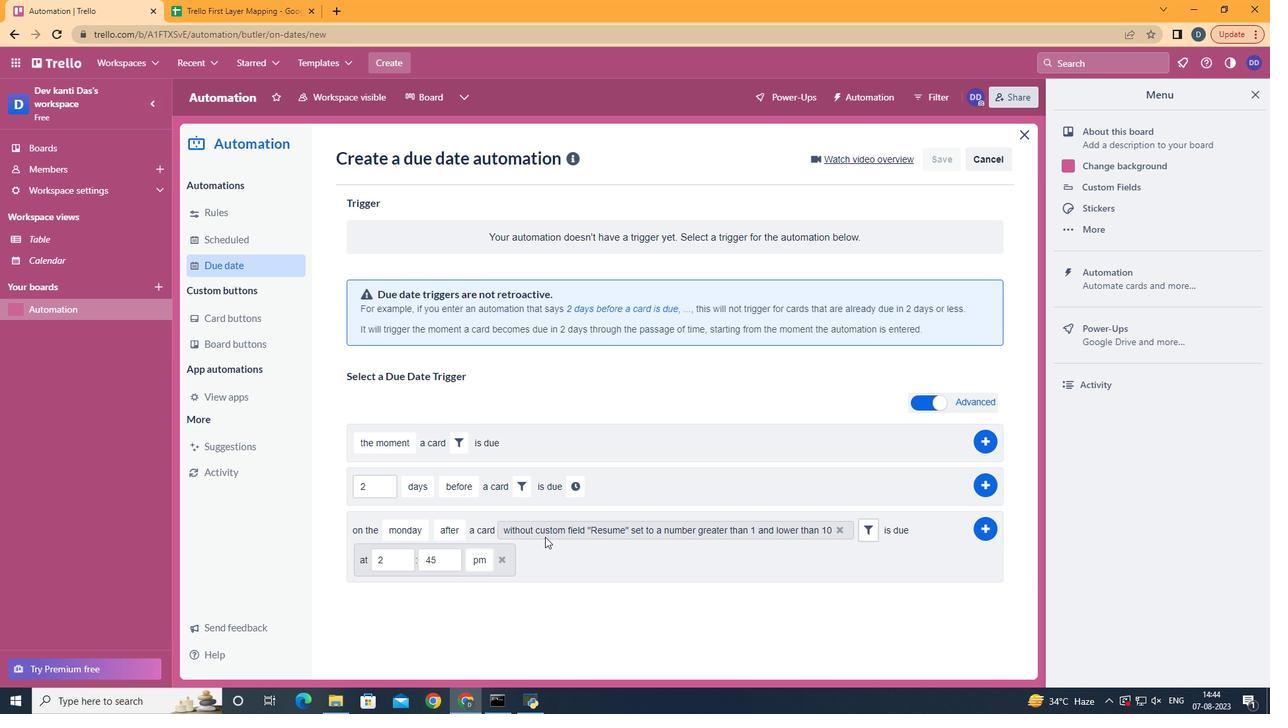 
Action: Mouse moved to (405, 558)
Screenshot: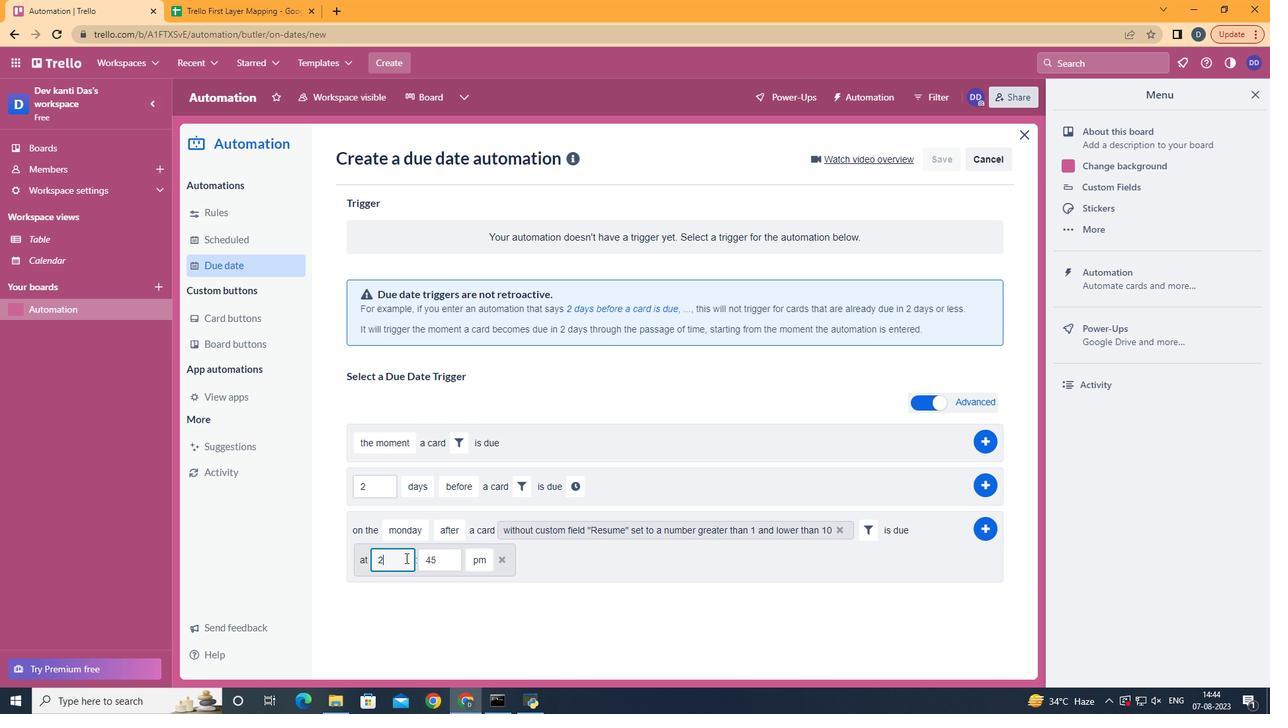 
Action: Mouse pressed left at (405, 558)
Screenshot: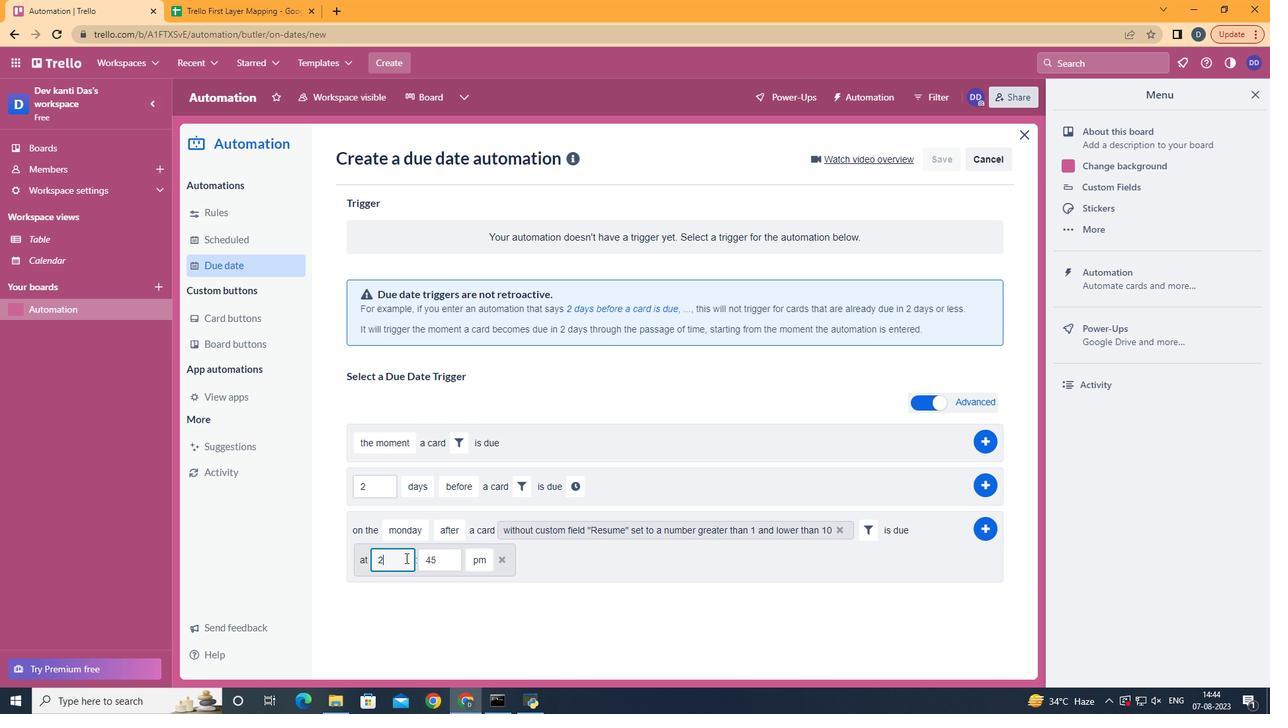 
Action: Key pressed <Key.backspace>11
Screenshot: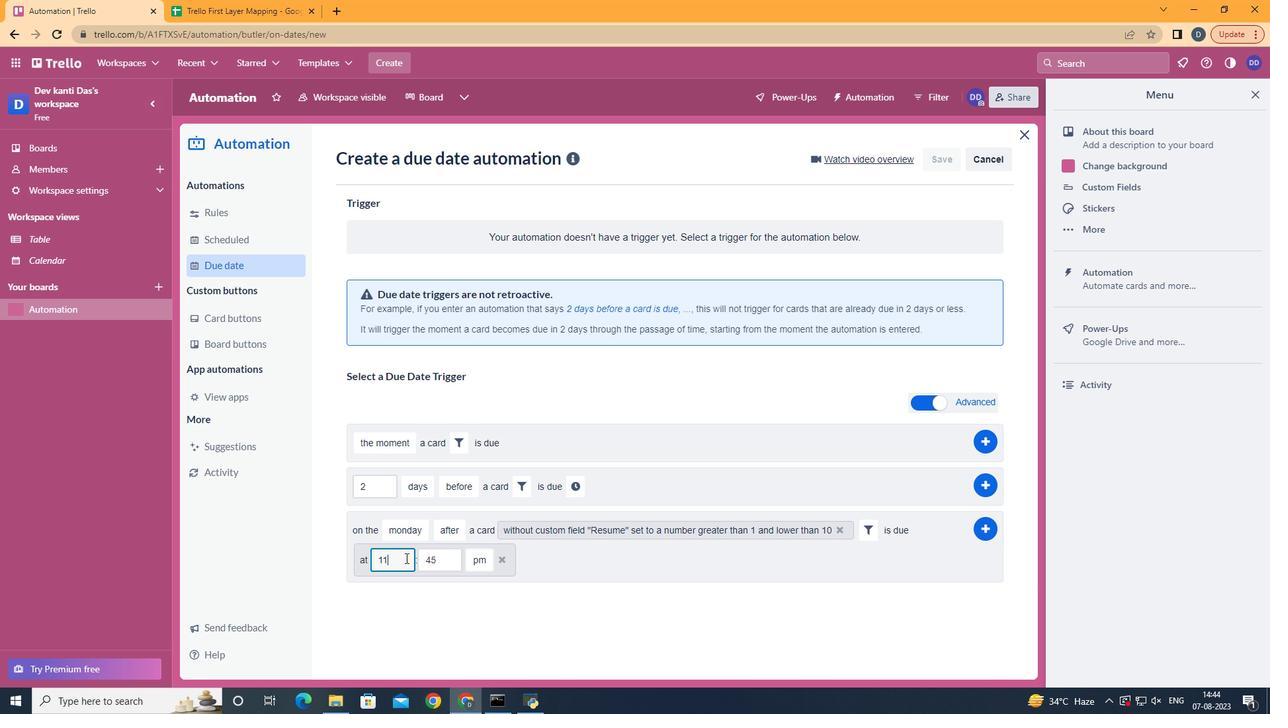 
Action: Mouse moved to (442, 559)
Screenshot: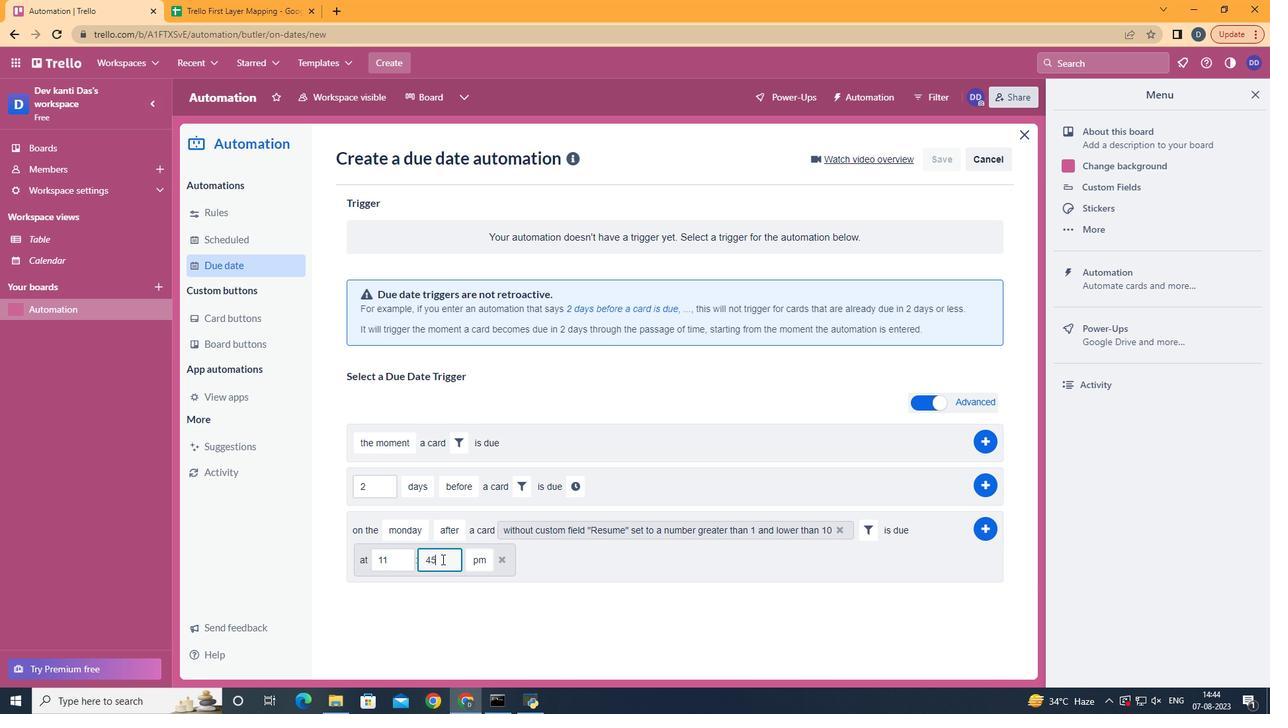 
Action: Mouse pressed left at (442, 559)
Screenshot: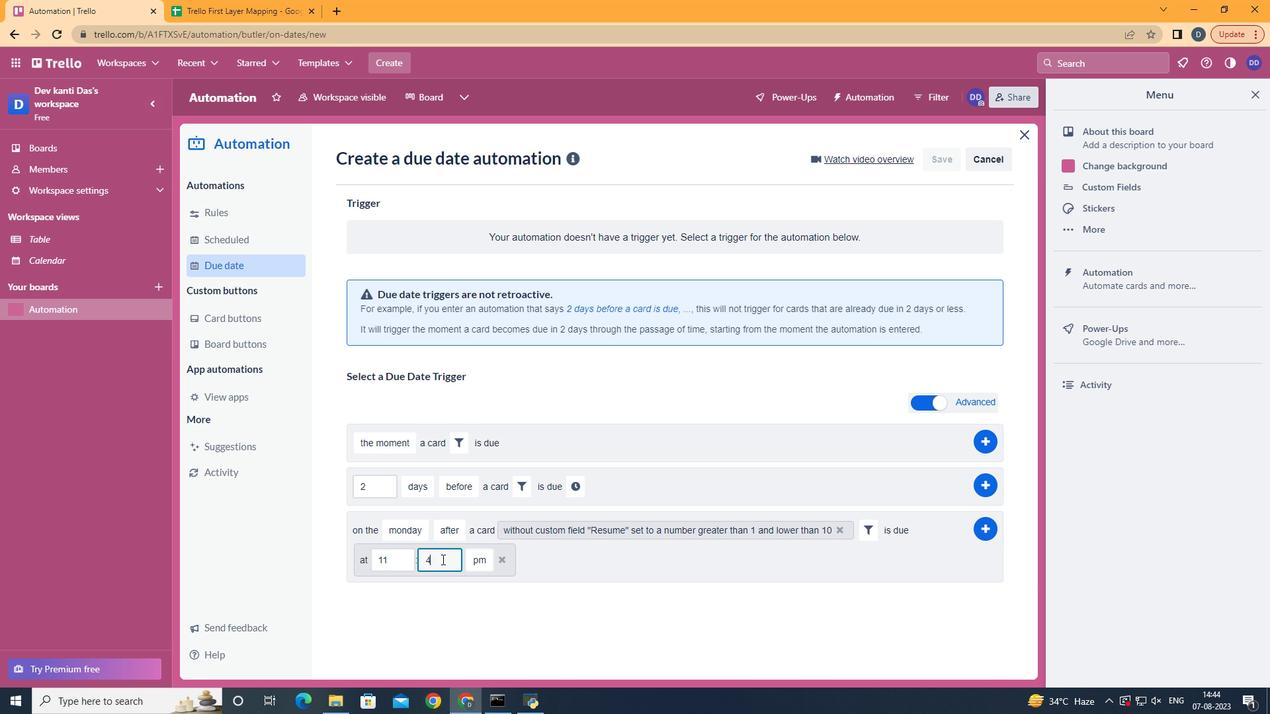 
Action: Key pressed <Key.backspace><Key.backspace>00
Screenshot: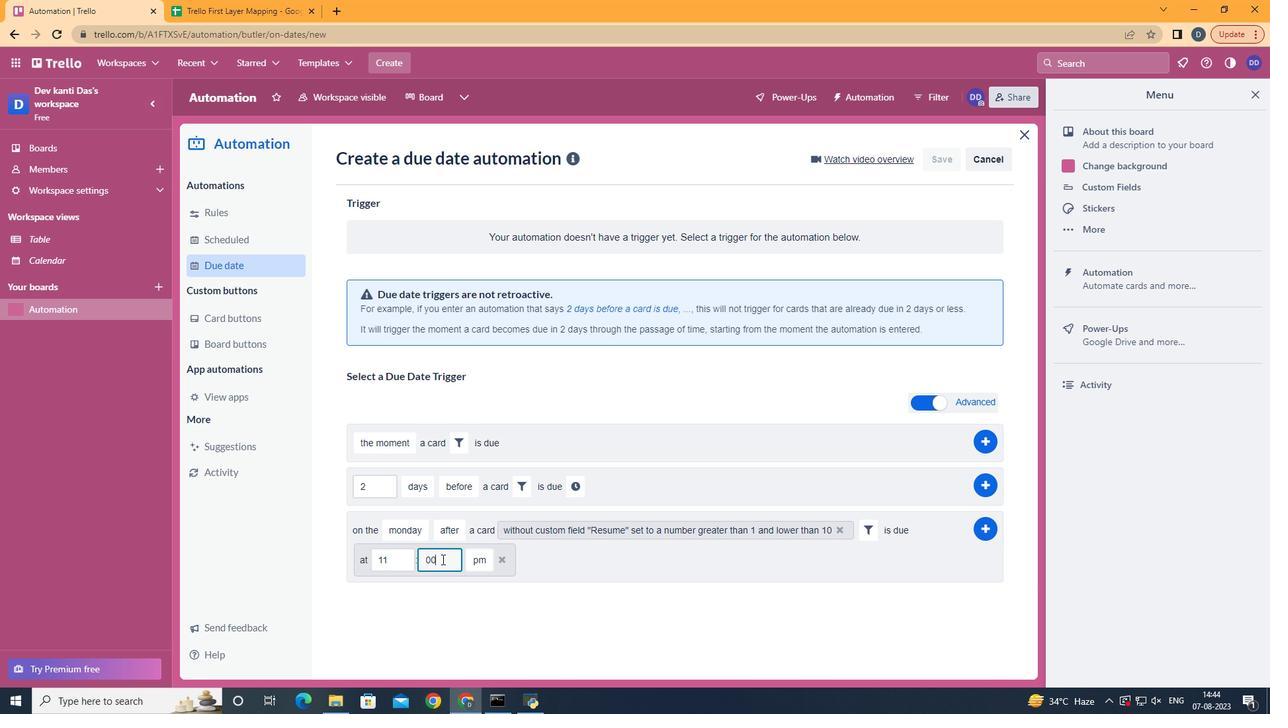 
Action: Mouse moved to (475, 585)
Screenshot: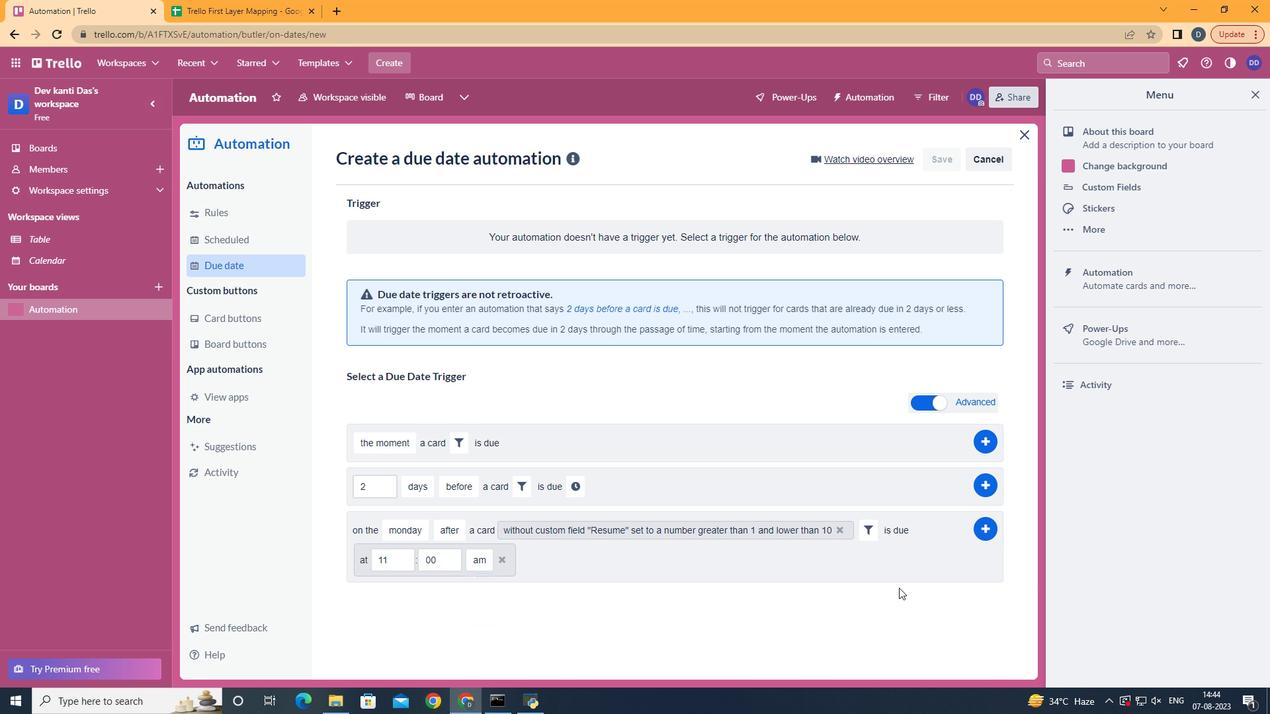 
Action: Mouse pressed left at (475, 585)
Screenshot: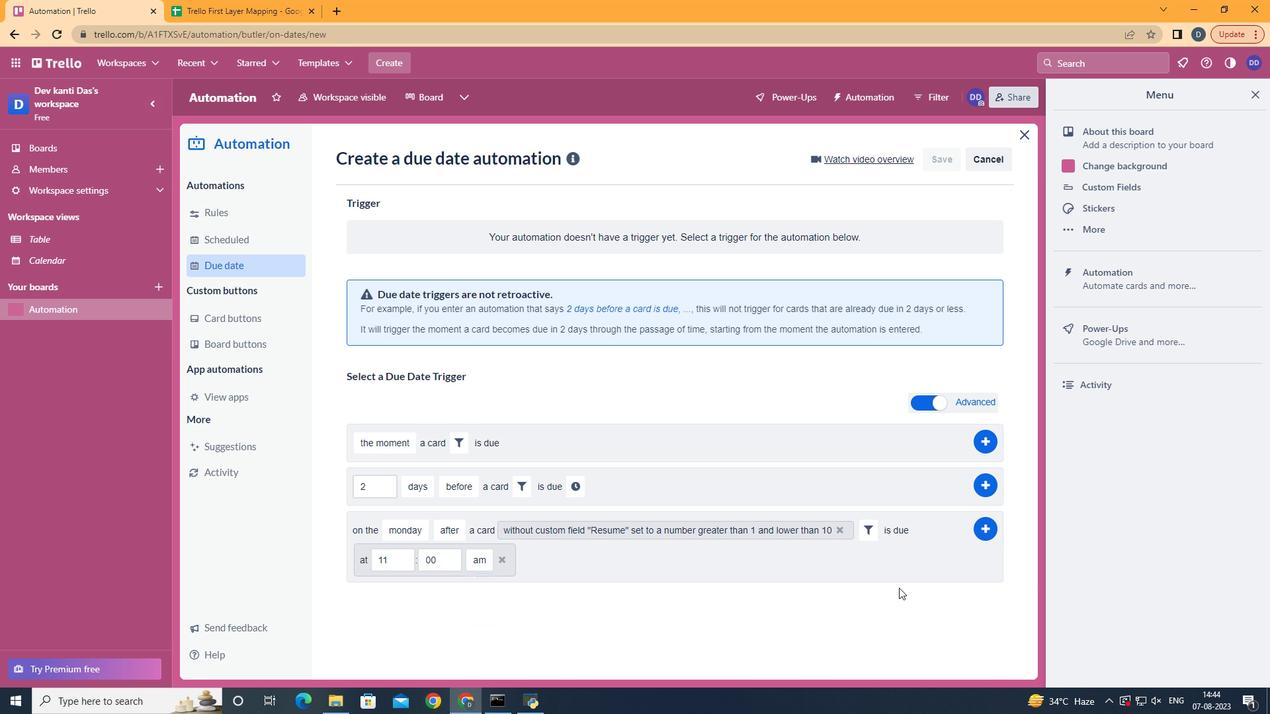 
Action: Mouse moved to (980, 526)
Screenshot: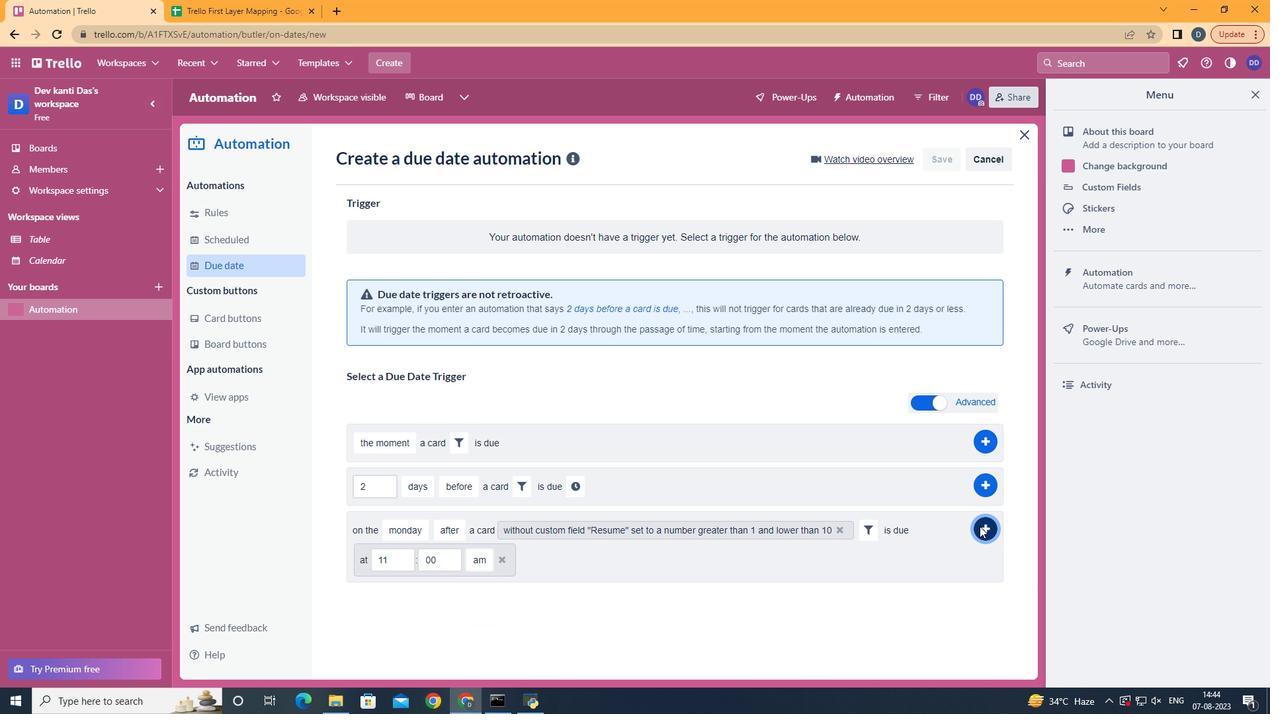 
Action: Mouse pressed left at (980, 526)
Screenshot: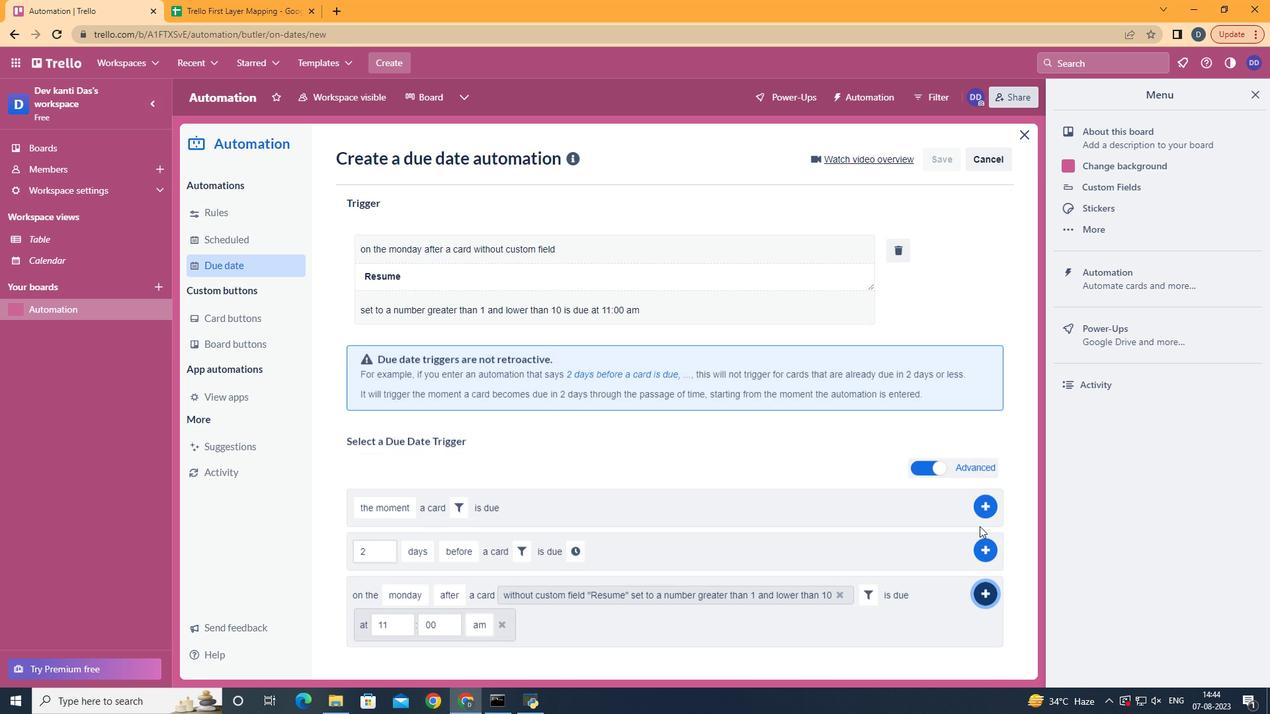 
Action: Mouse moved to (776, 273)
Screenshot: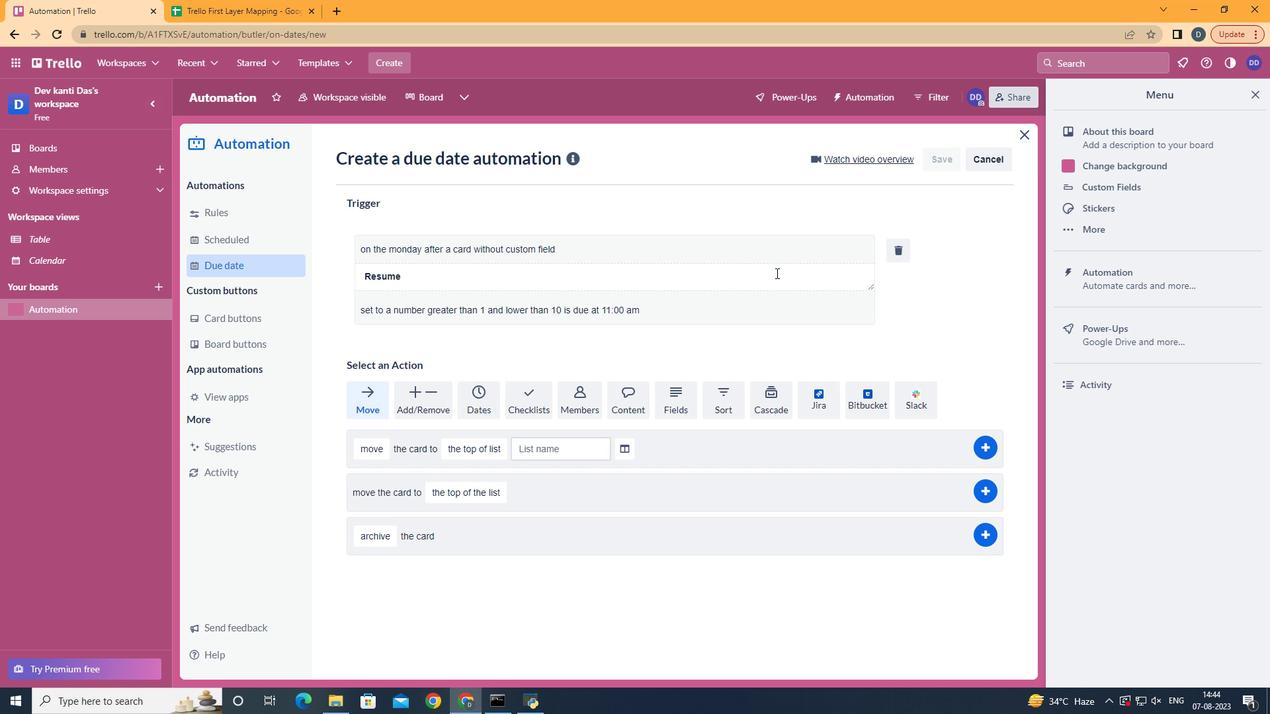 
